 Task: Open Card Card0000000087 in Board Board0000000022 in Workspace WS0000000008 in Trello. Add Member Email0000000031 to Card Card0000000087 in Board Board0000000022 in Workspace WS0000000008 in Trello. Add Orange Label titled Label0000000087 to Card Card0000000087 in Board Board0000000022 in Workspace WS0000000008 in Trello. Add Checklist CL0000000087 to Card Card0000000087 in Board Board0000000022 in Workspace WS0000000008 in Trello. Add Dates with Start Date as Jun 01 2023 and Due Date as Jun 30 2023 to Card Card0000000087 in Board Board0000000022 in Workspace WS0000000008 in Trello
Action: Mouse moved to (367, 502)
Screenshot: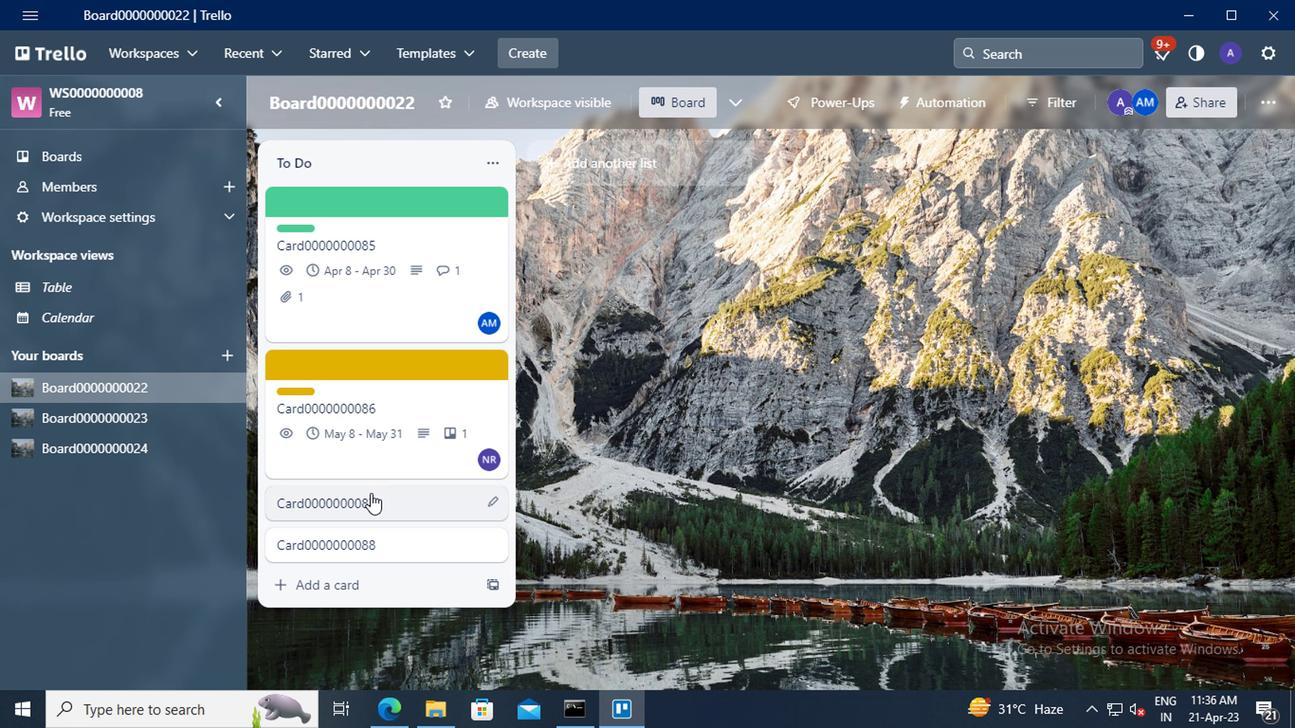 
Action: Mouse pressed left at (367, 502)
Screenshot: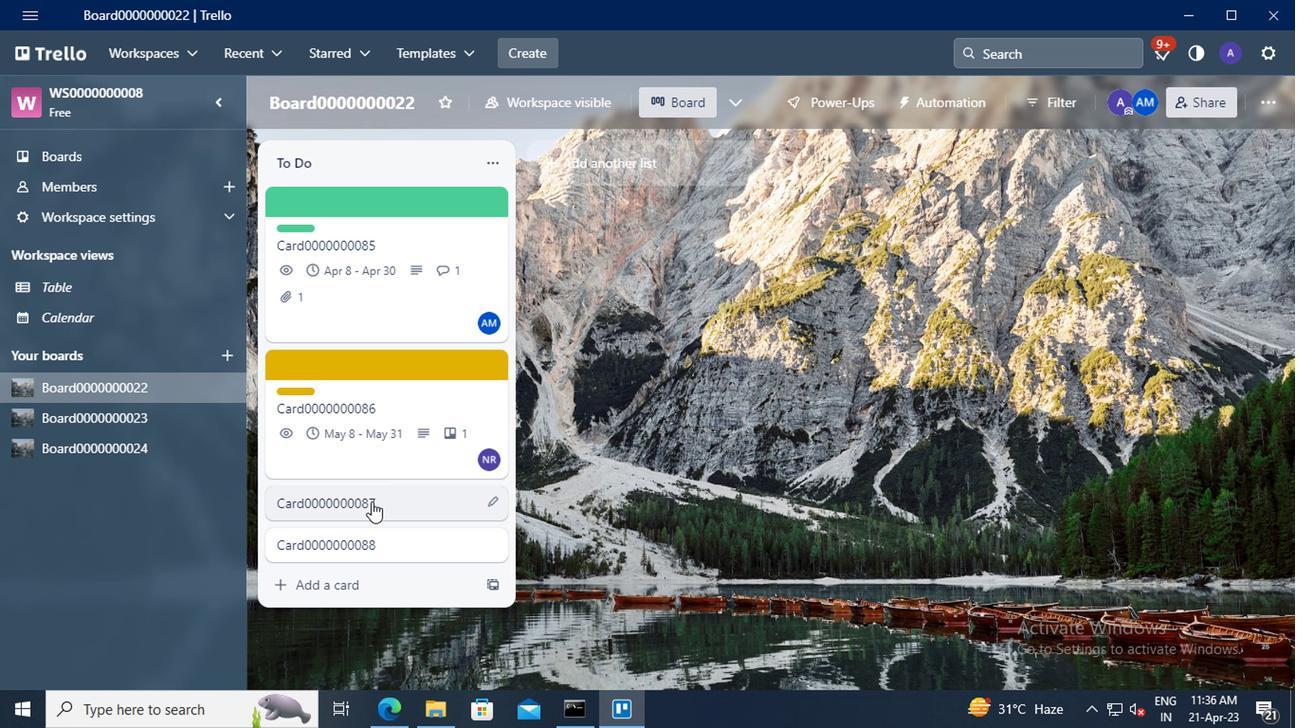 
Action: Mouse moved to (878, 238)
Screenshot: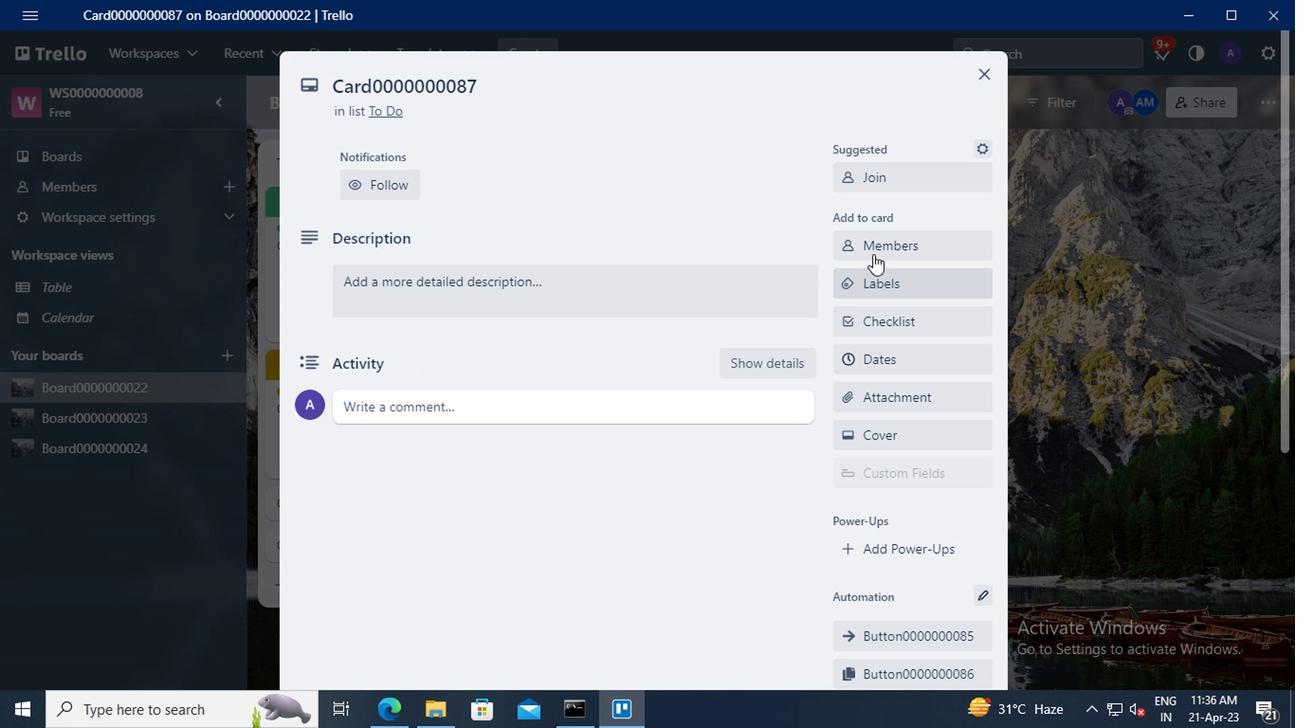 
Action: Mouse pressed left at (878, 238)
Screenshot: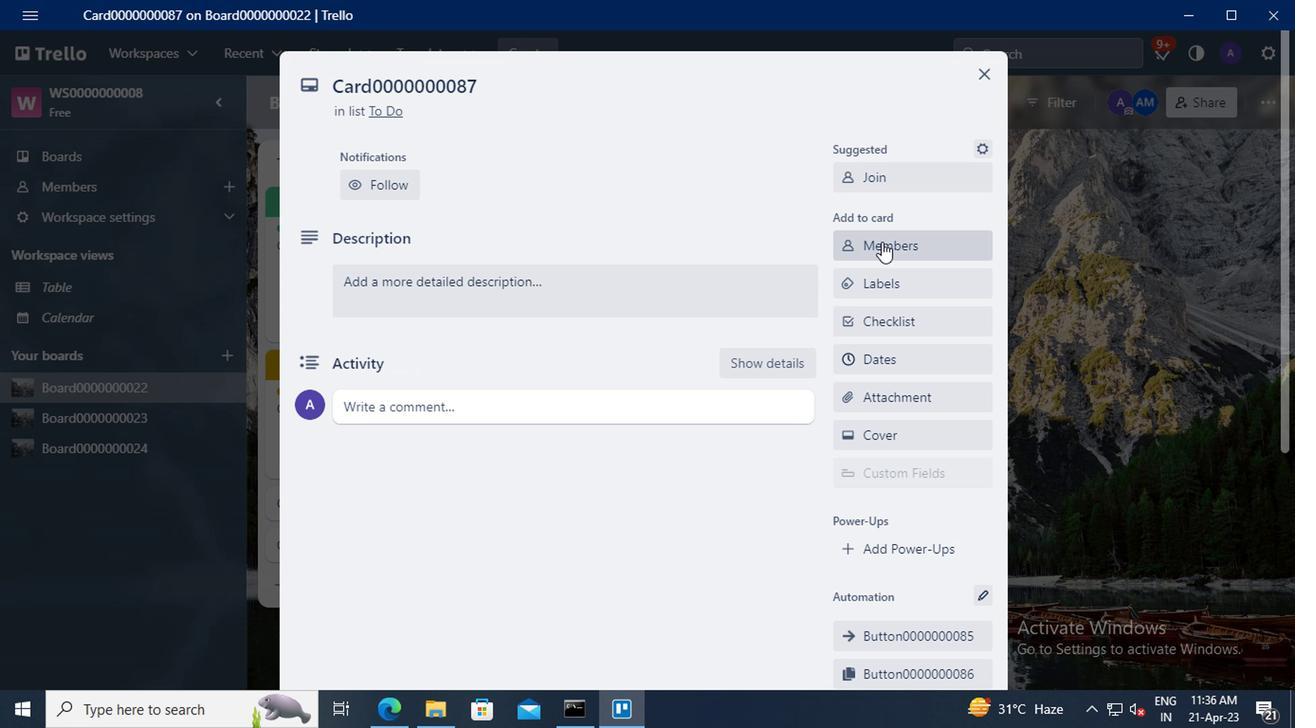 
Action: Mouse moved to (894, 335)
Screenshot: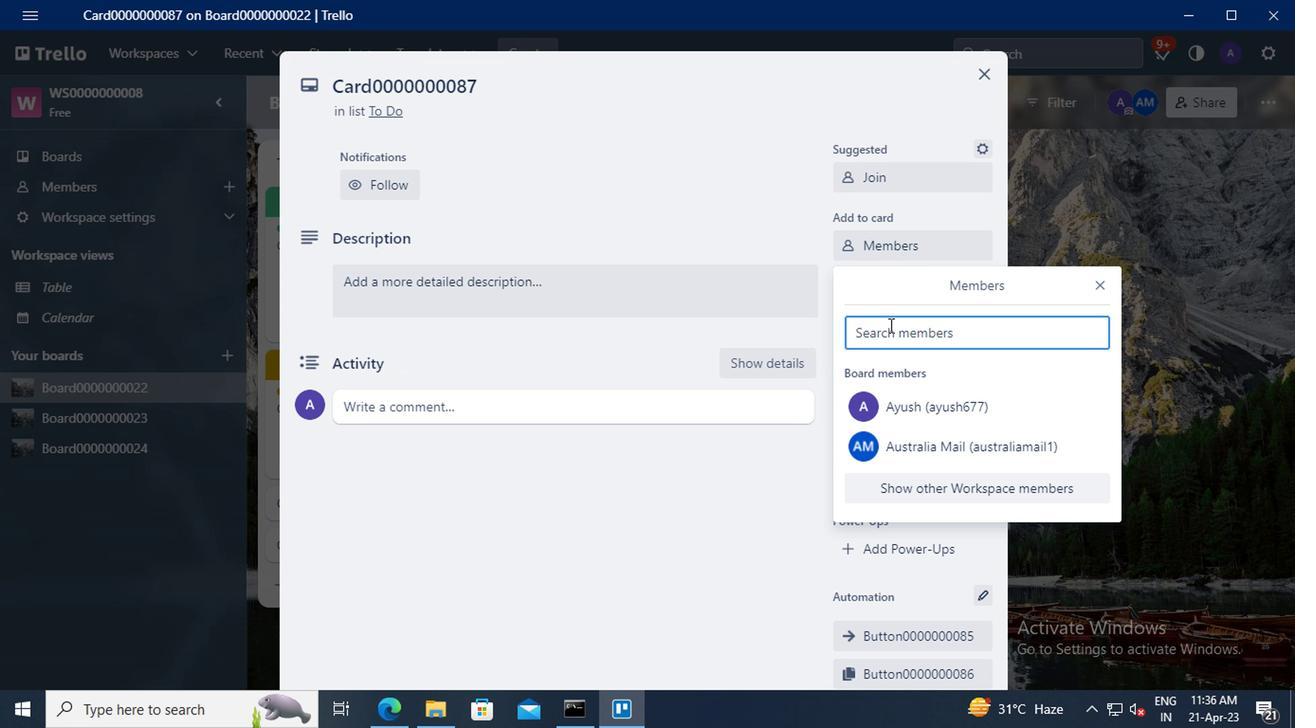 
Action: Mouse pressed left at (894, 335)
Screenshot: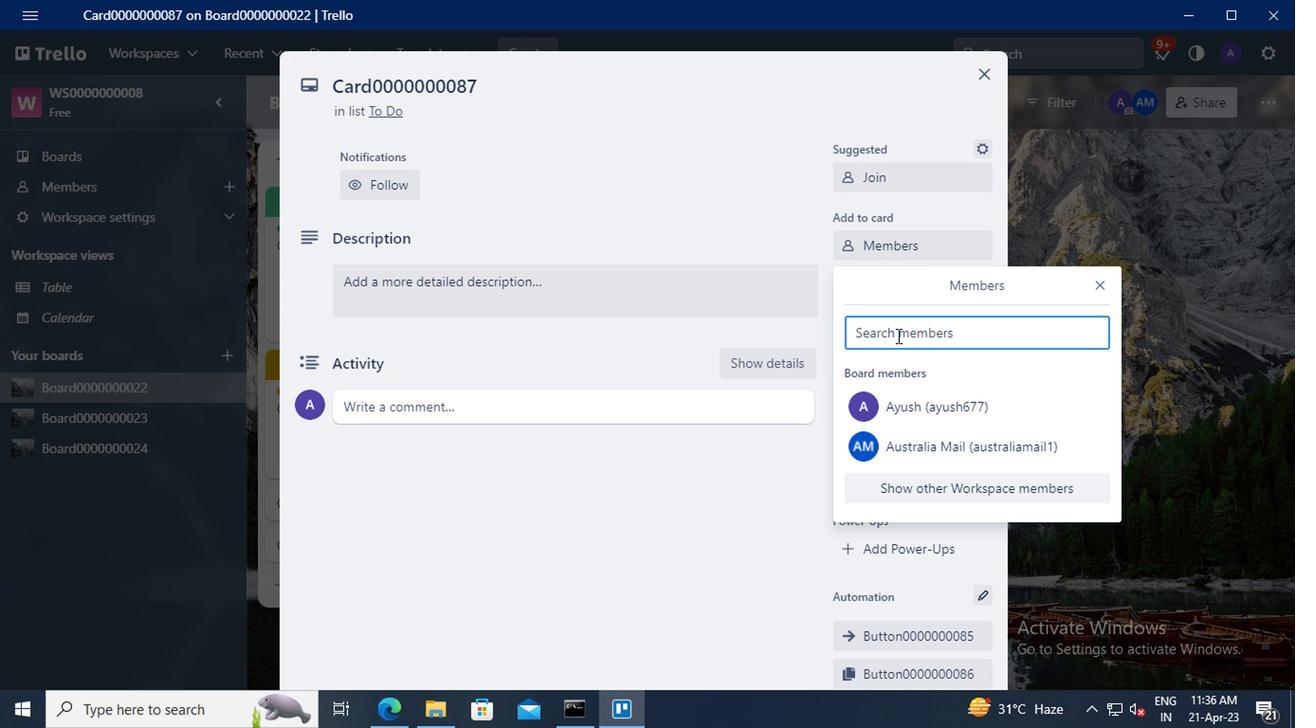 
Action: Key pressed carxxstreet791<Key.shift>@GMAIL.COM
Screenshot: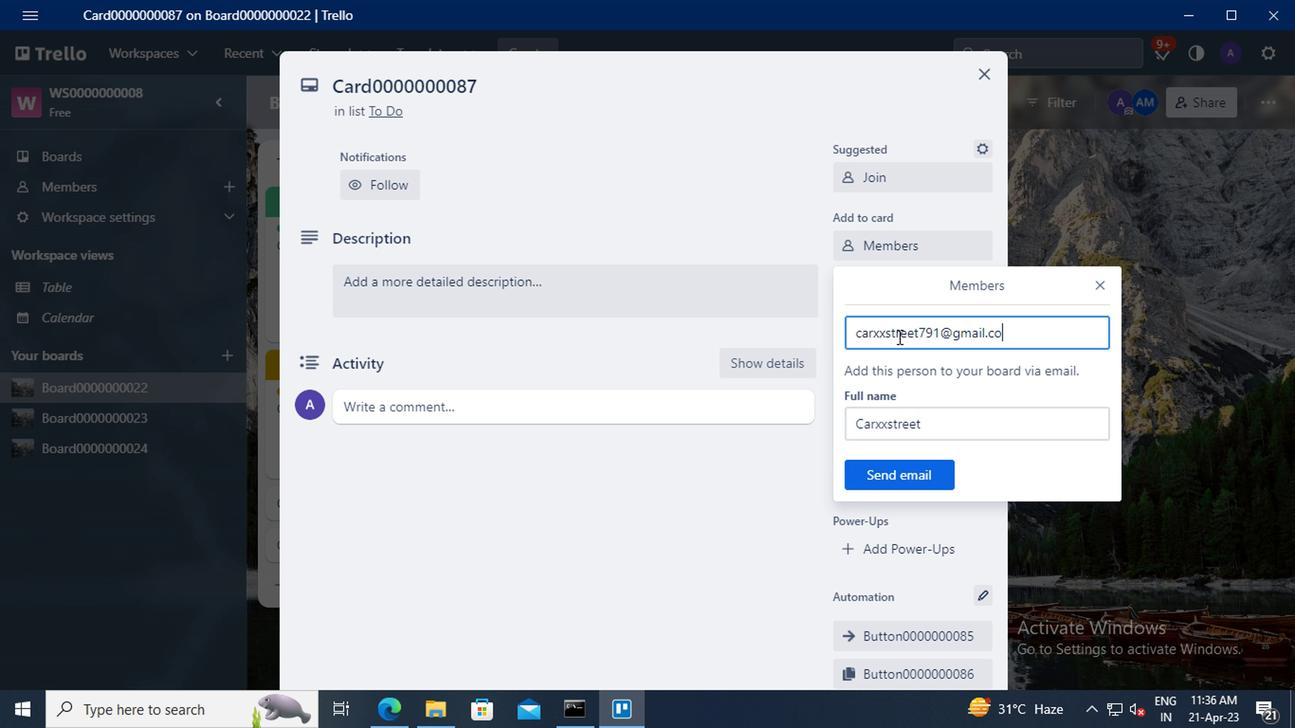 
Action: Mouse moved to (908, 475)
Screenshot: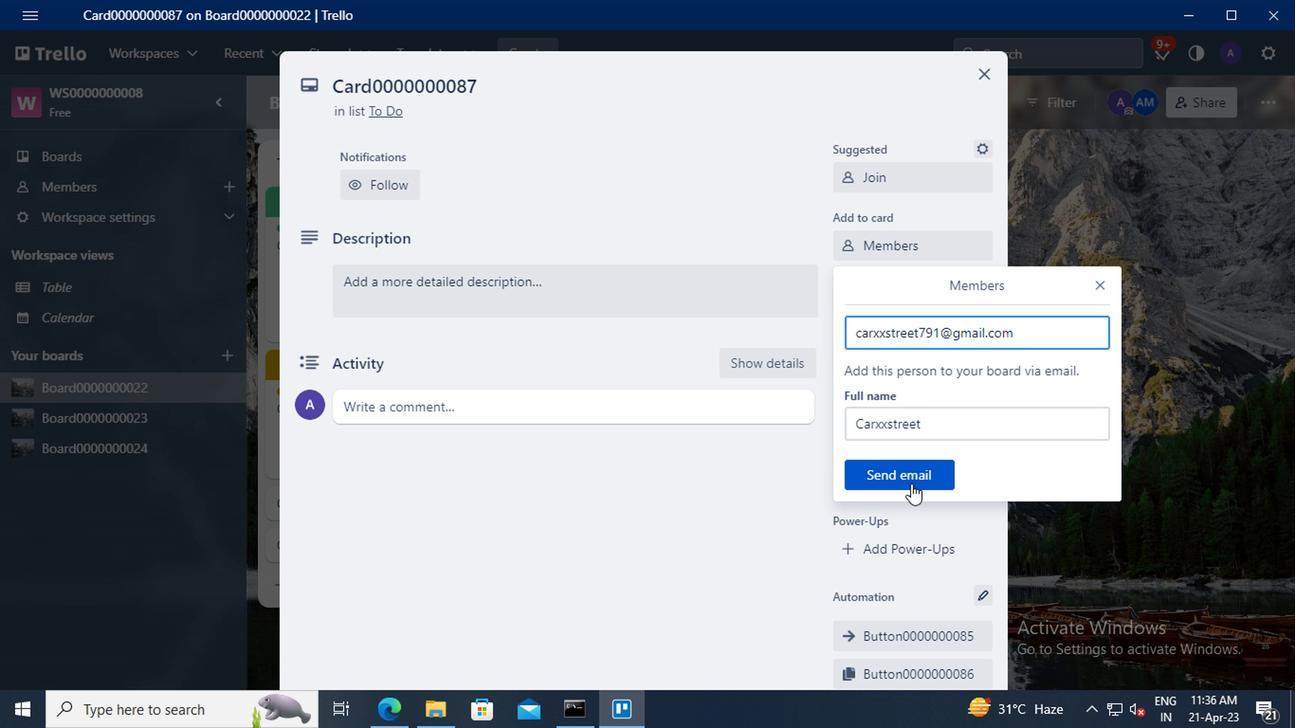 
Action: Mouse pressed left at (908, 475)
Screenshot: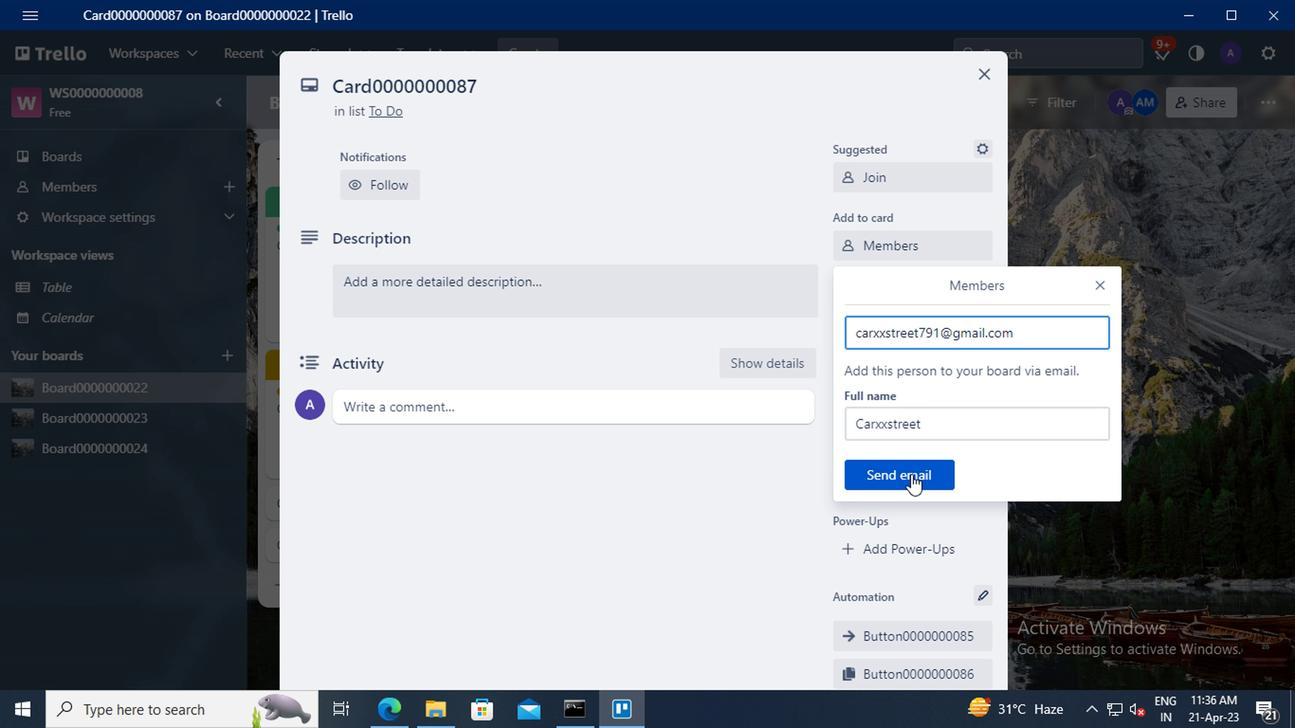 
Action: Mouse moved to (894, 284)
Screenshot: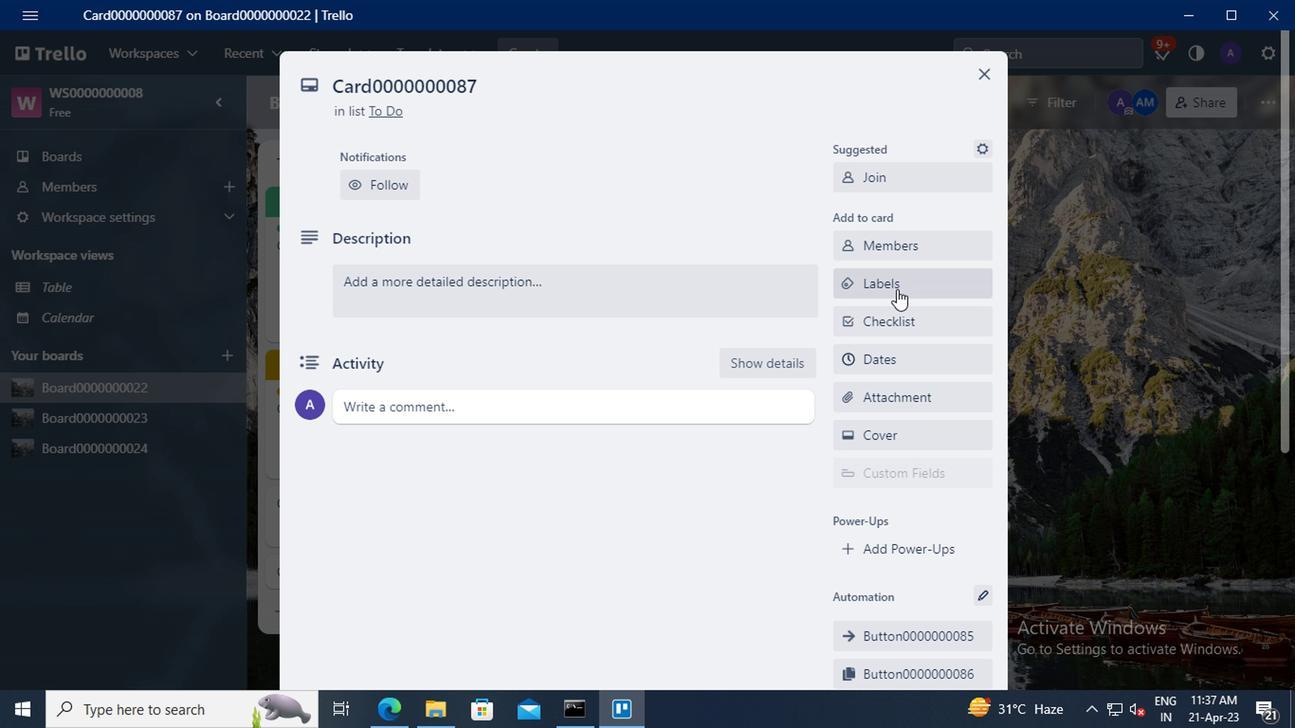 
Action: Mouse pressed left at (894, 284)
Screenshot: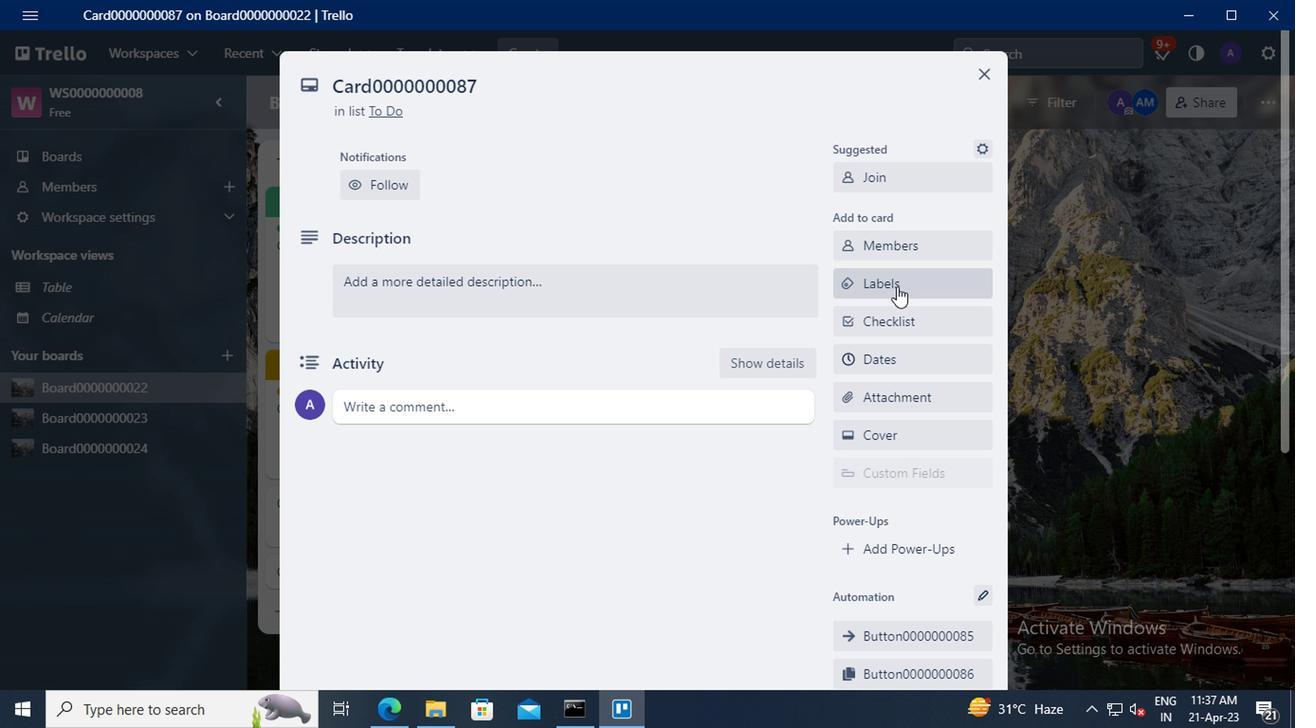 
Action: Mouse moved to (968, 504)
Screenshot: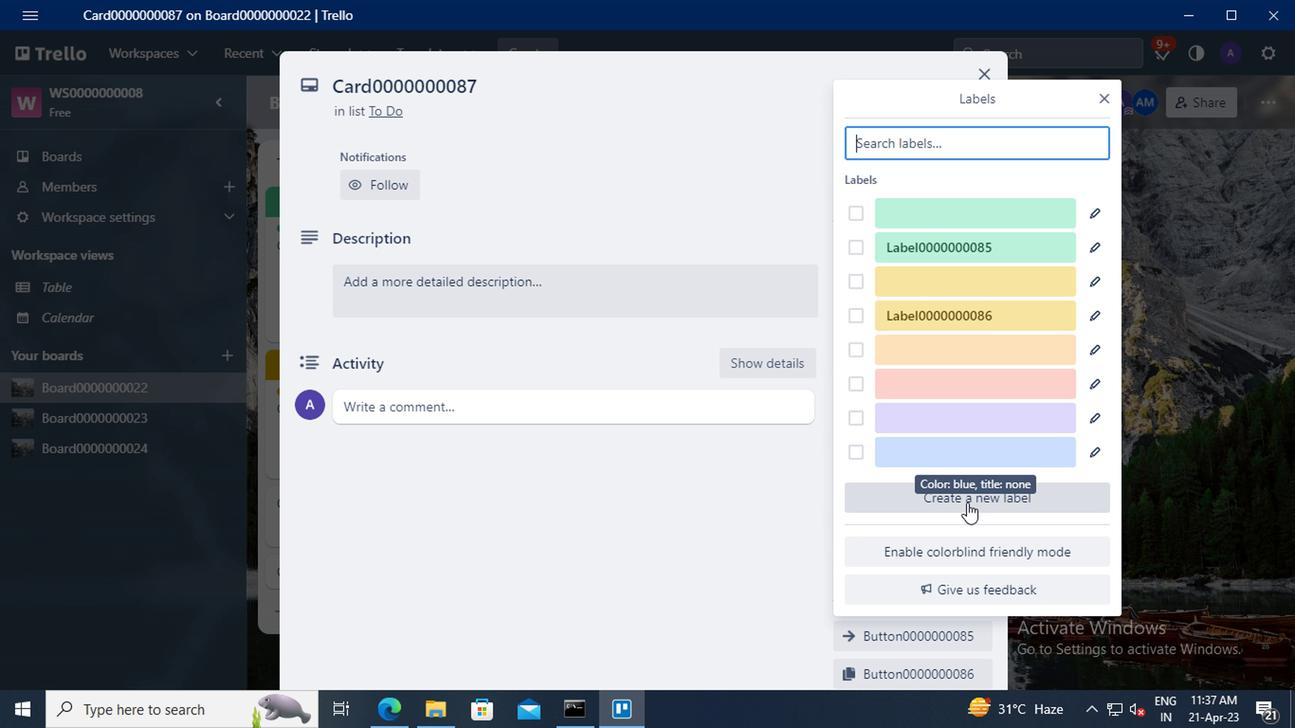 
Action: Mouse pressed left at (968, 504)
Screenshot: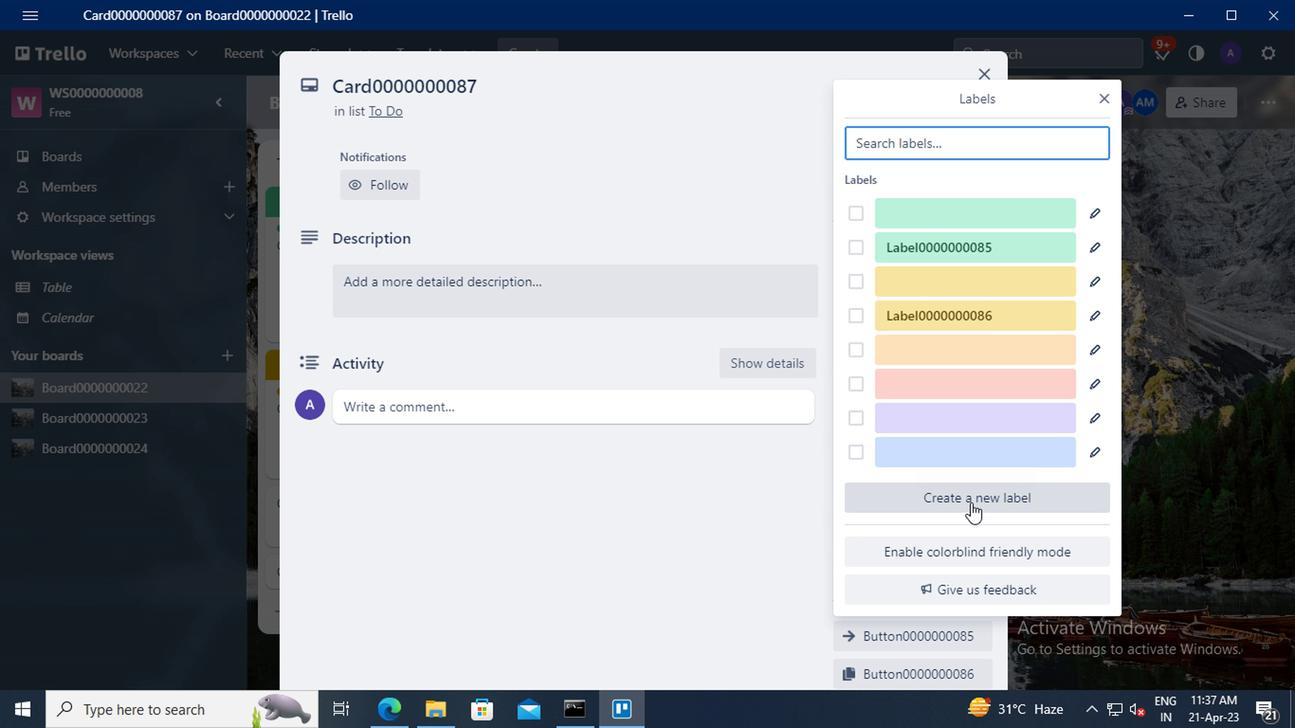 
Action: Mouse moved to (896, 276)
Screenshot: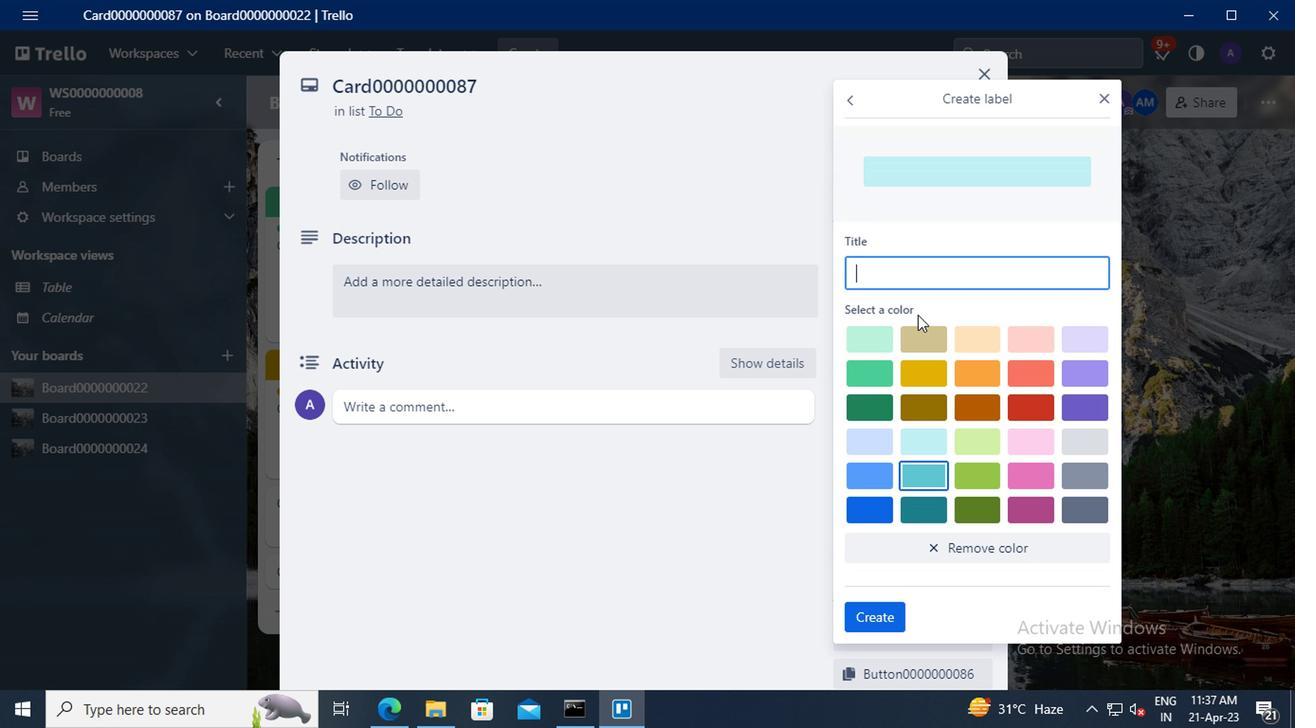 
Action: Mouse pressed left at (896, 276)
Screenshot: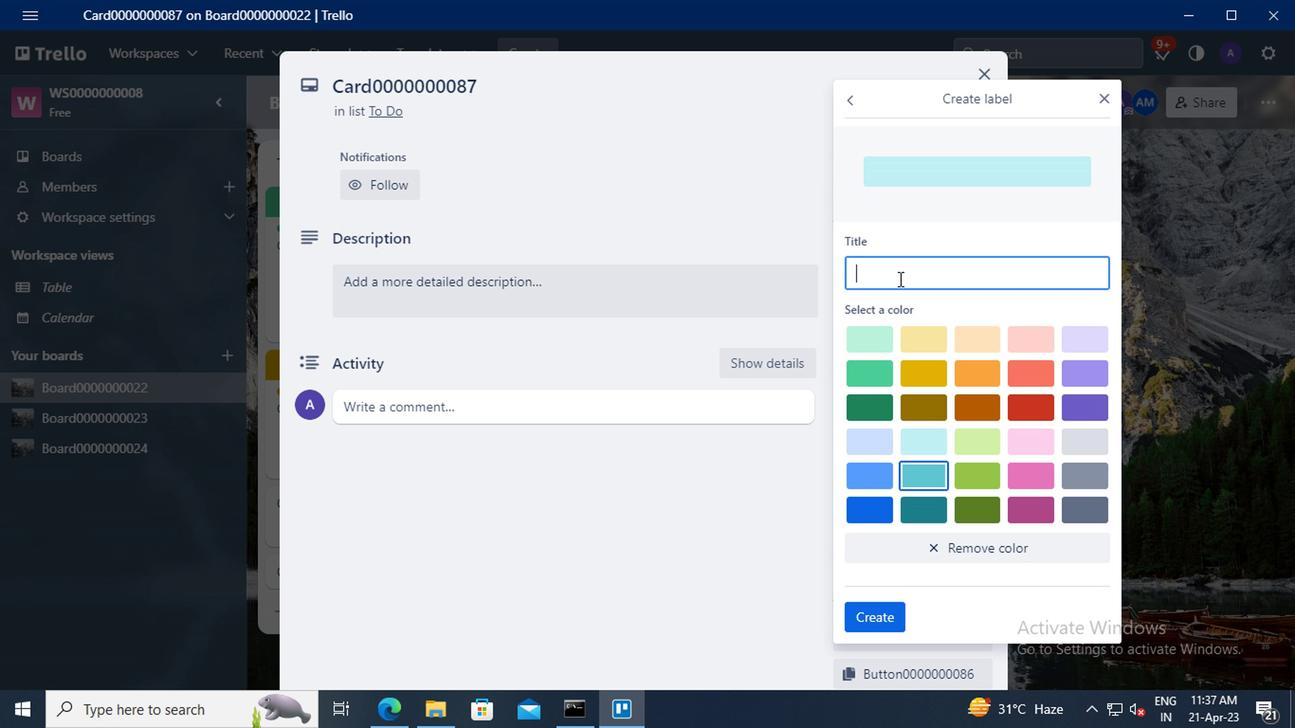 
Action: Key pressed <Key.shift>LABEL0000000087
Screenshot: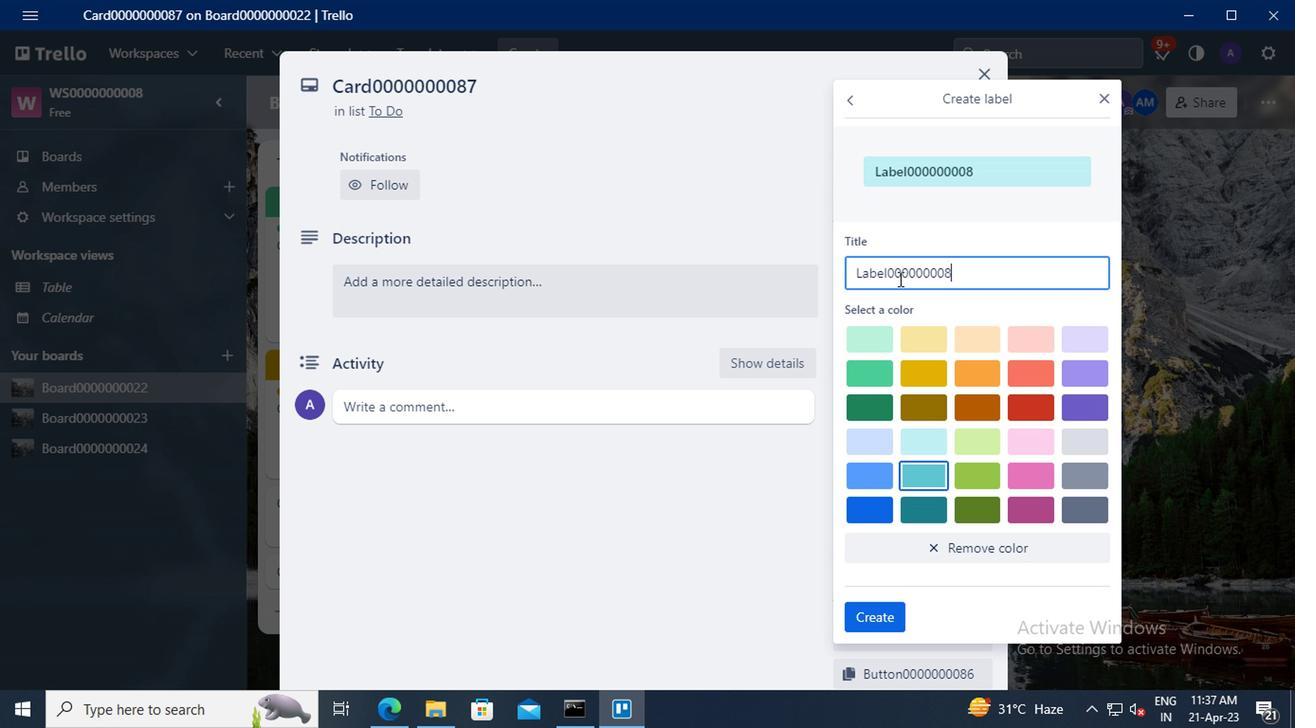 
Action: Mouse moved to (971, 369)
Screenshot: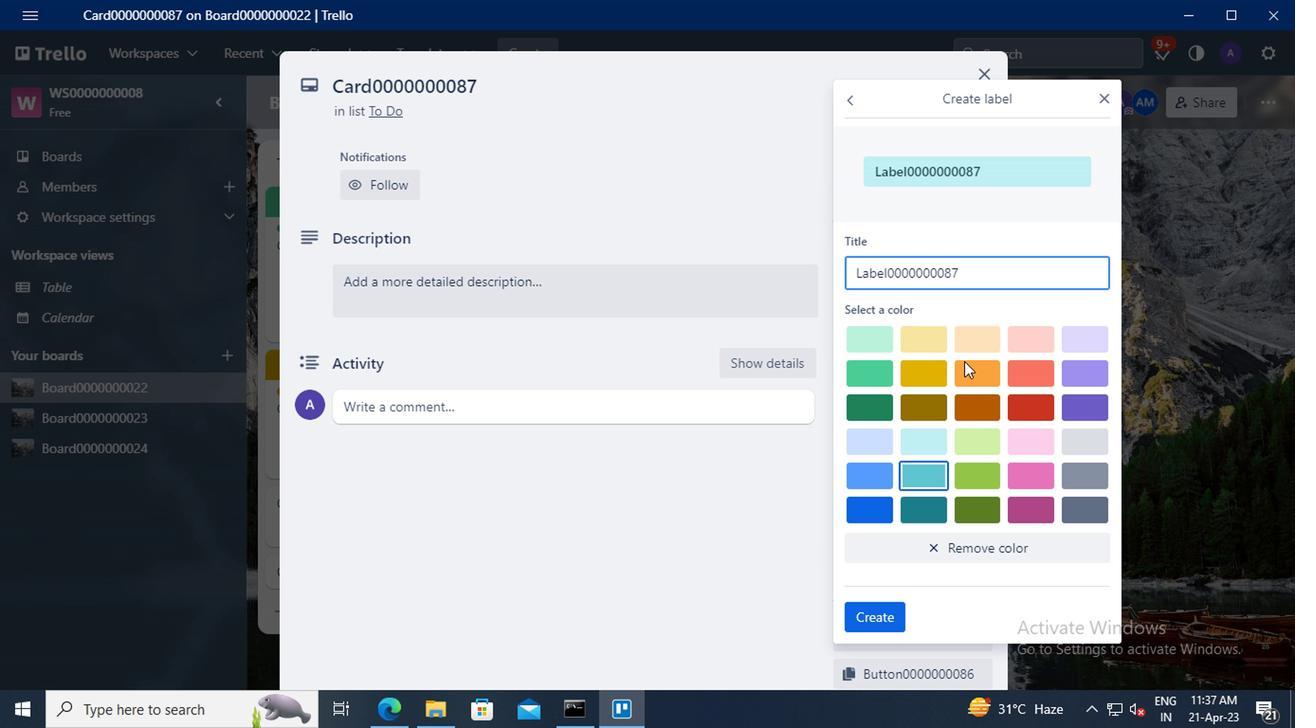 
Action: Mouse pressed left at (971, 369)
Screenshot: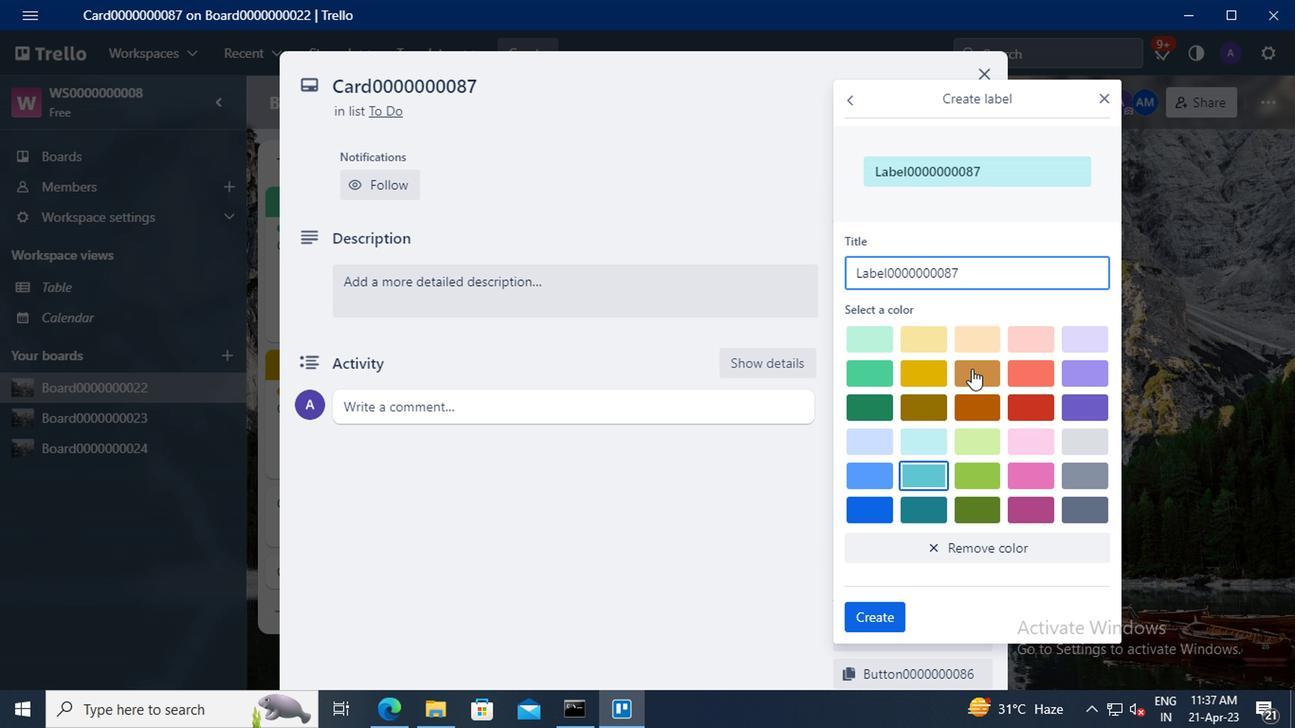 
Action: Mouse moved to (887, 620)
Screenshot: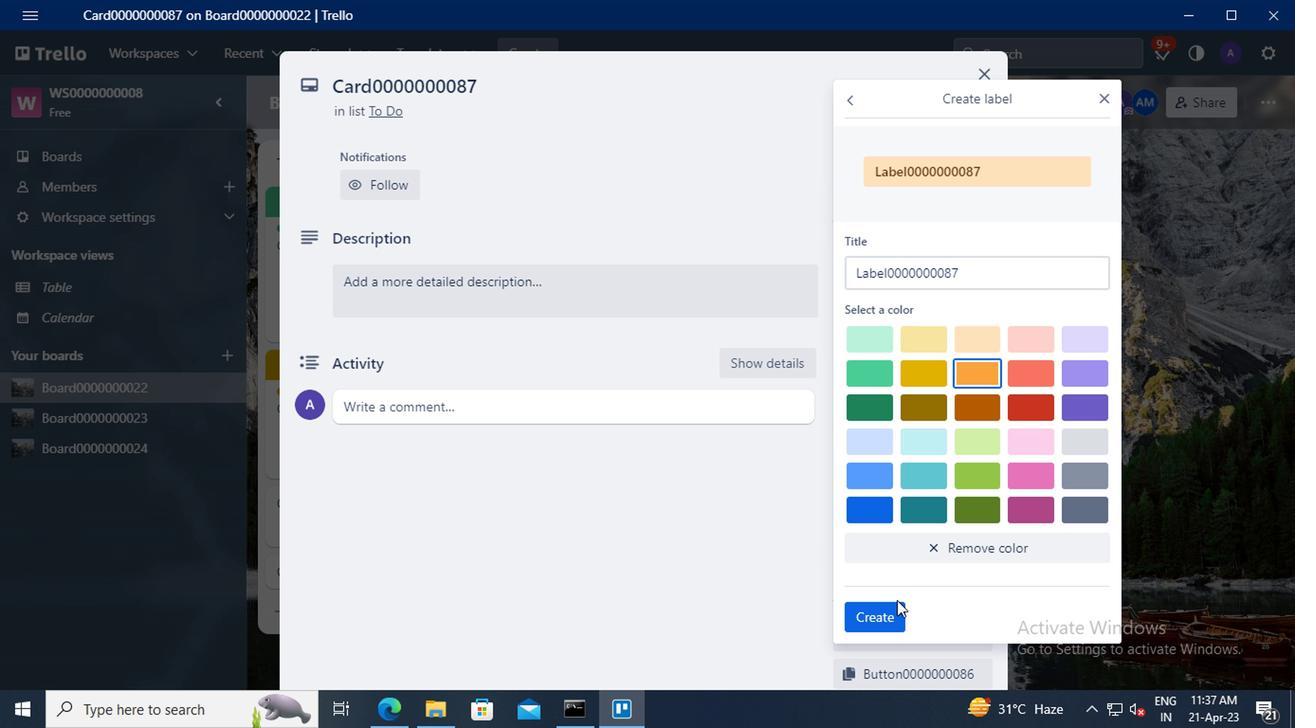 
Action: Mouse pressed left at (887, 620)
Screenshot: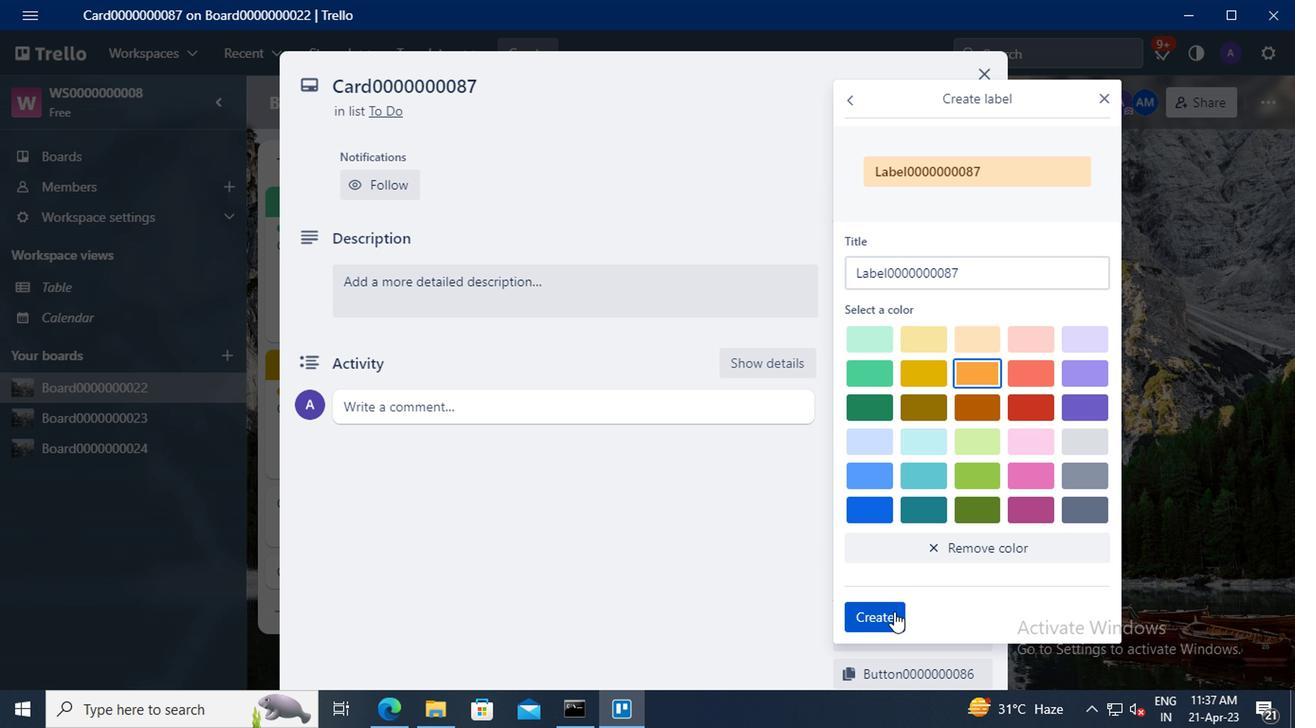 
Action: Mouse moved to (1104, 94)
Screenshot: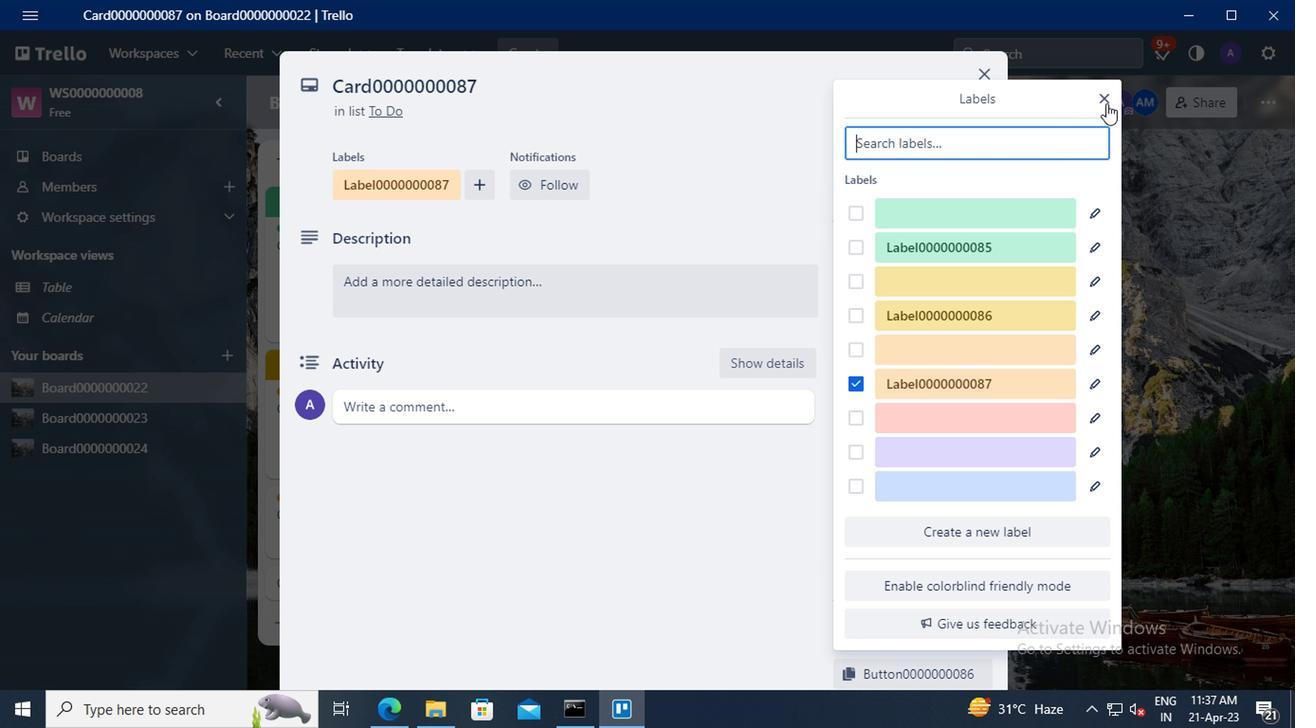 
Action: Mouse pressed left at (1104, 94)
Screenshot: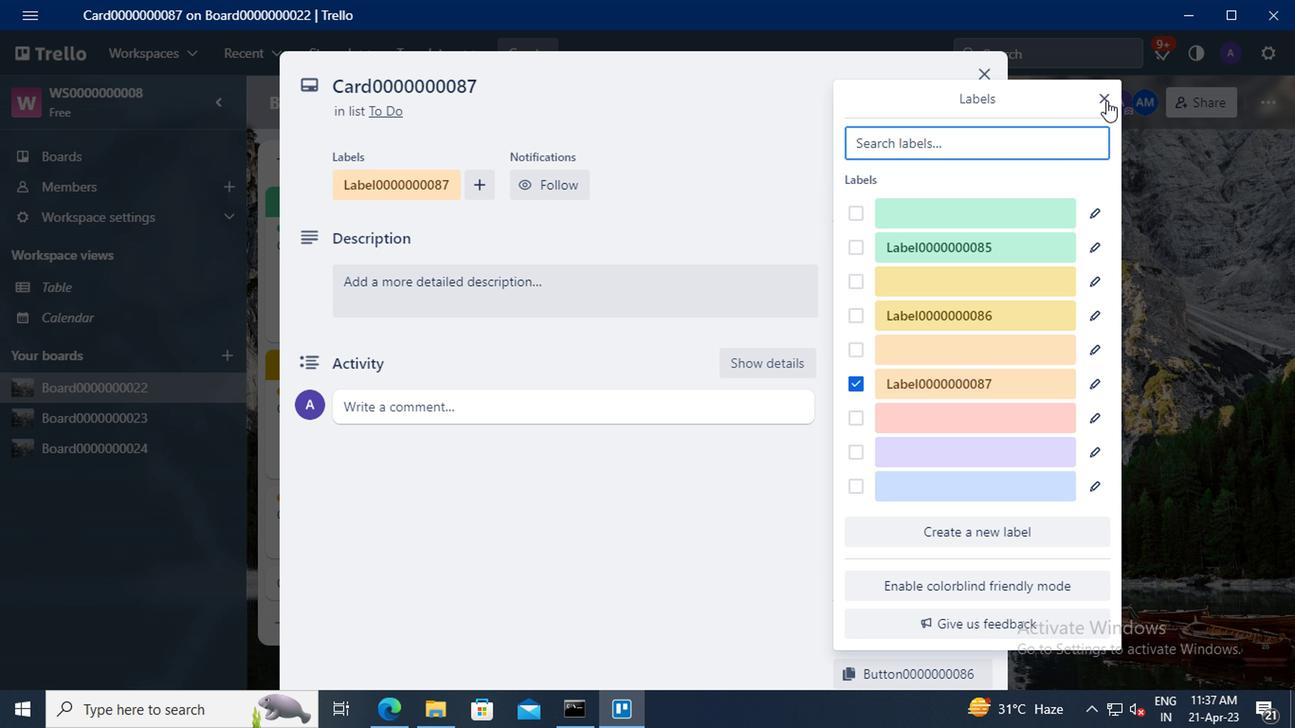
Action: Mouse moved to (917, 315)
Screenshot: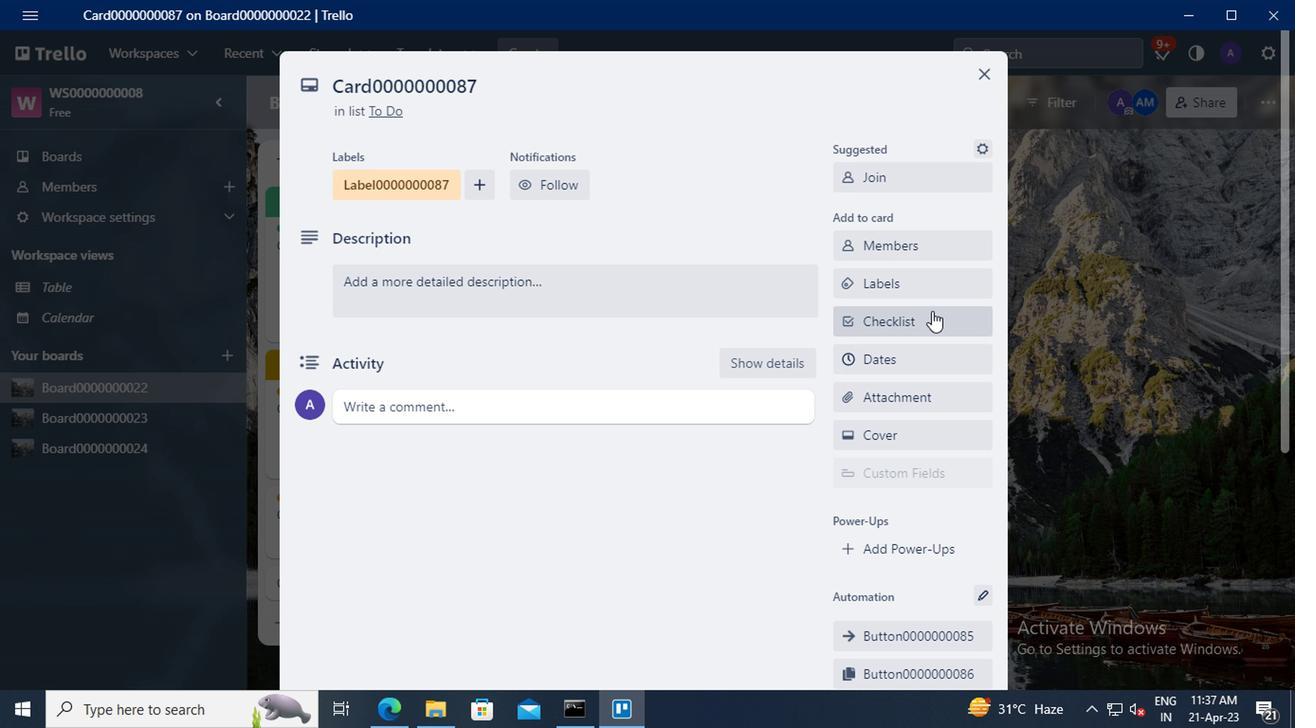 
Action: Mouse pressed left at (917, 315)
Screenshot: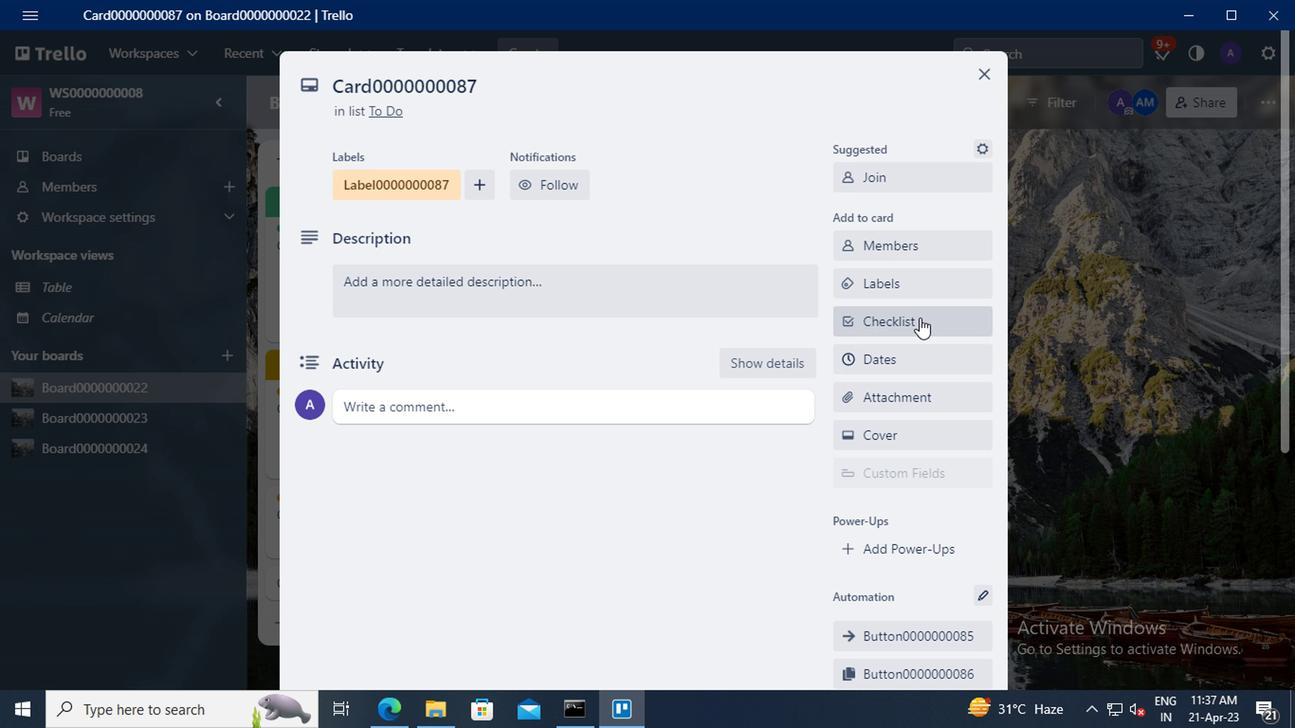 
Action: Key pressed <Key.delete><Key.shift>CL0000000087
Screenshot: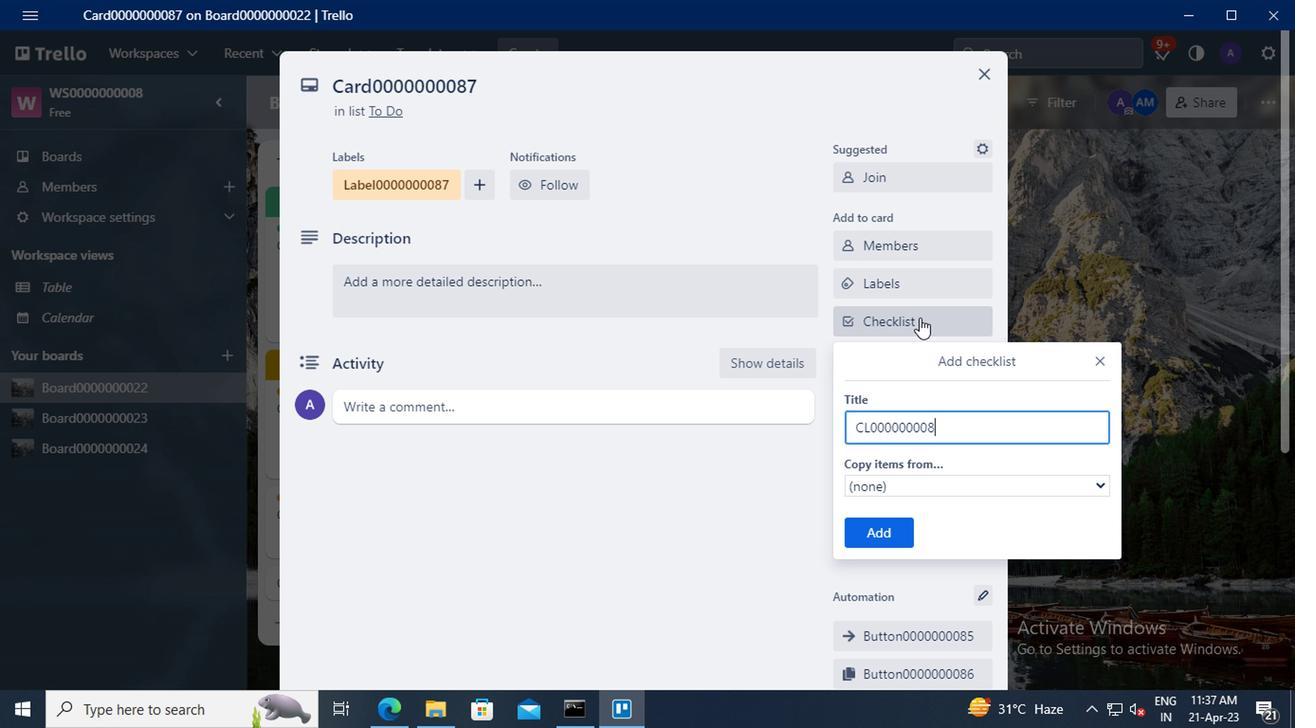 
Action: Mouse moved to (892, 529)
Screenshot: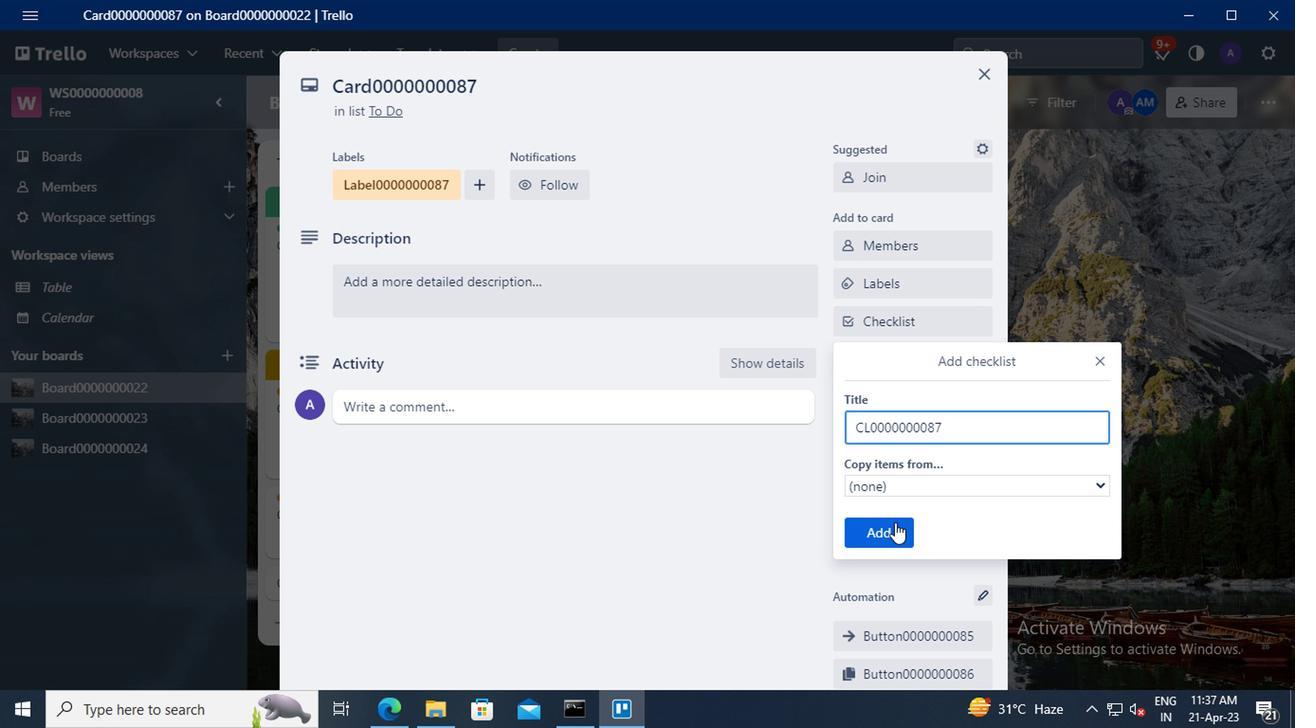 
Action: Mouse pressed left at (892, 529)
Screenshot: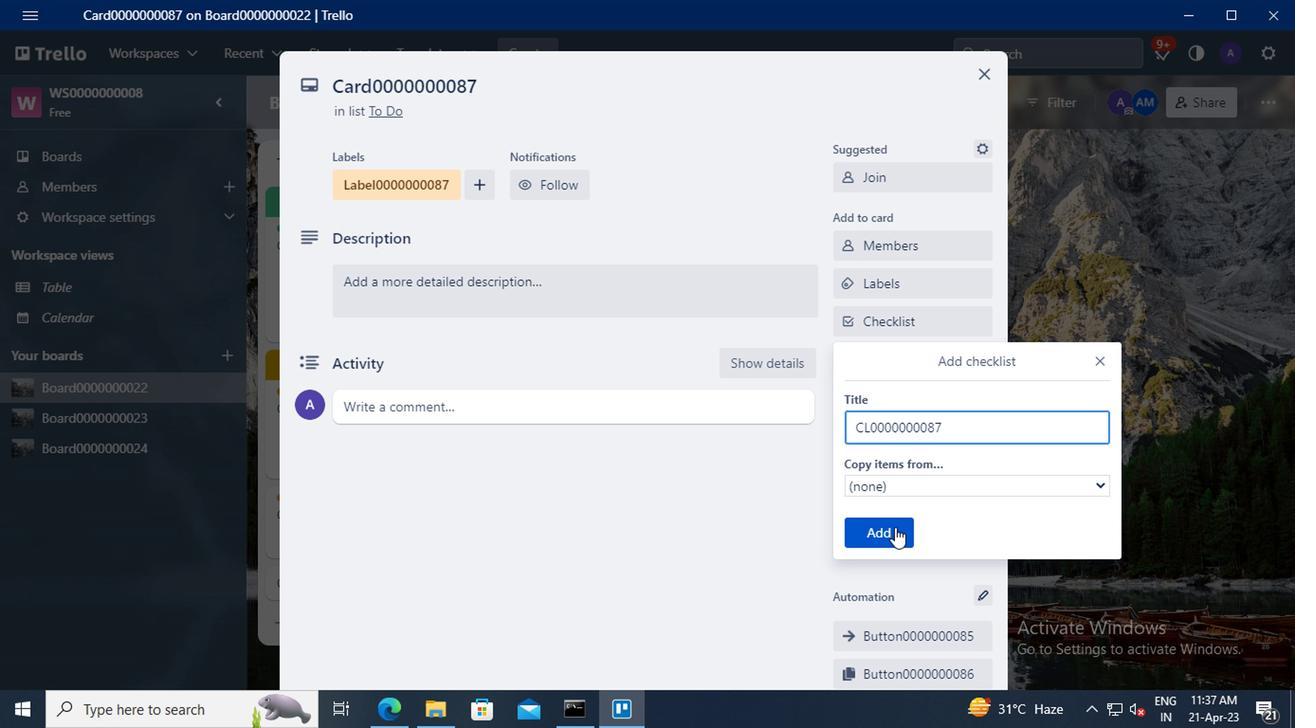 
Action: Mouse moved to (898, 358)
Screenshot: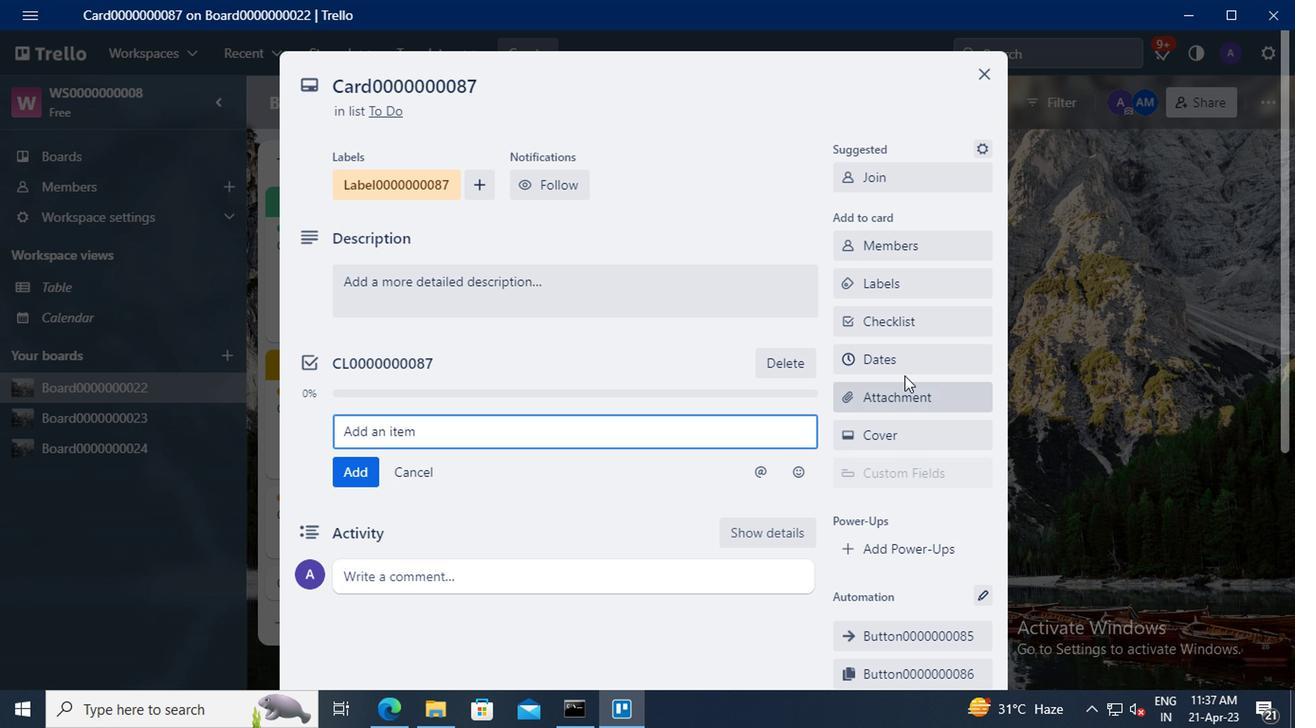 
Action: Mouse pressed left at (898, 358)
Screenshot: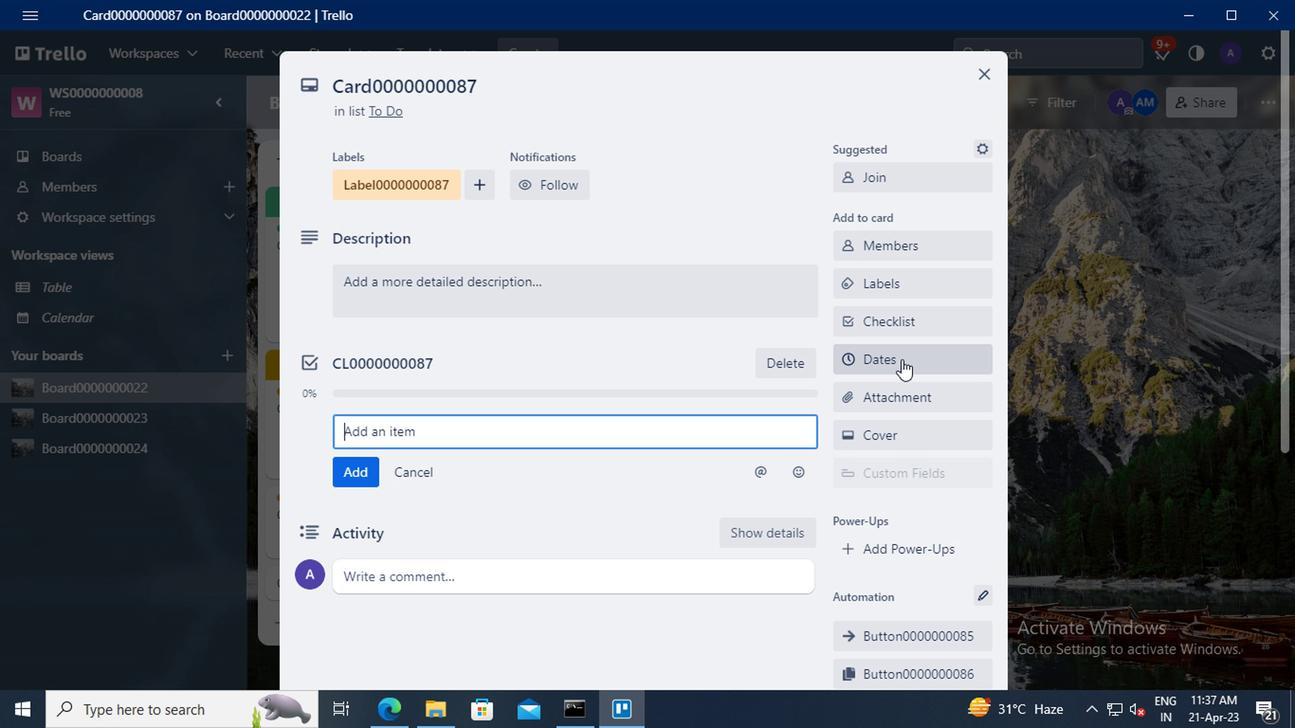 
Action: Mouse moved to (846, 444)
Screenshot: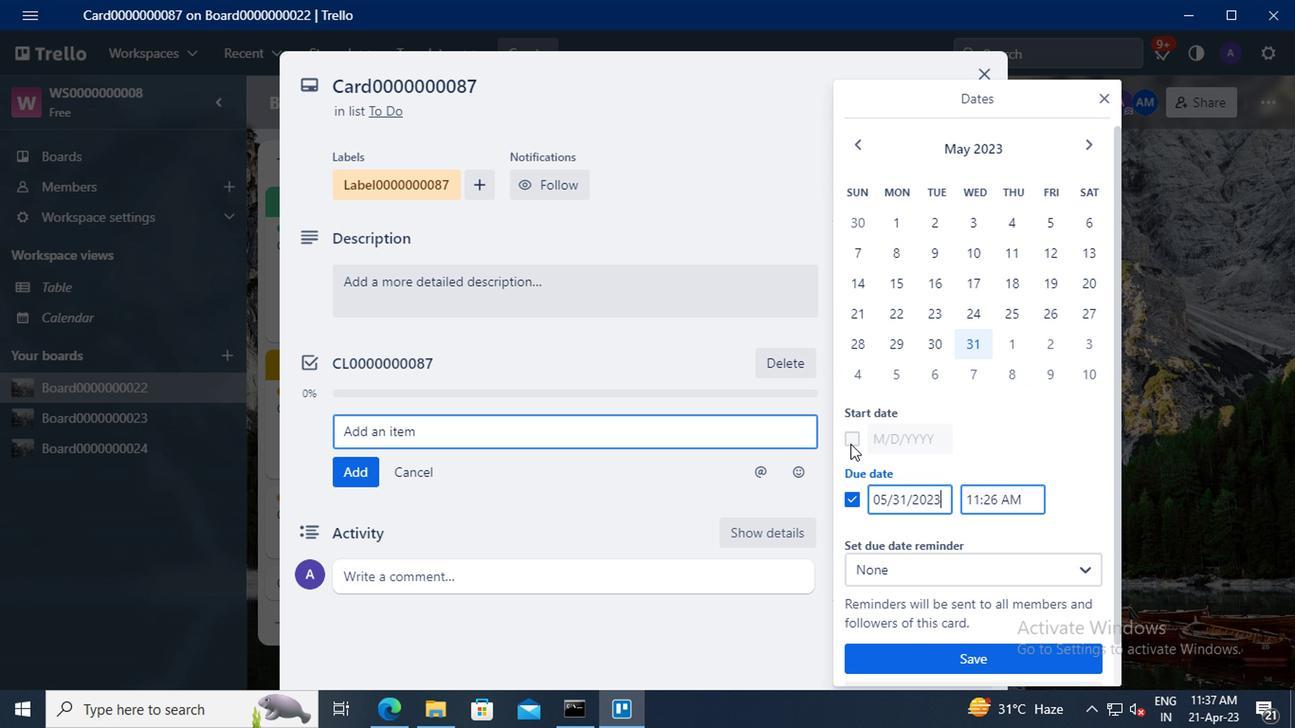 
Action: Mouse pressed left at (846, 444)
Screenshot: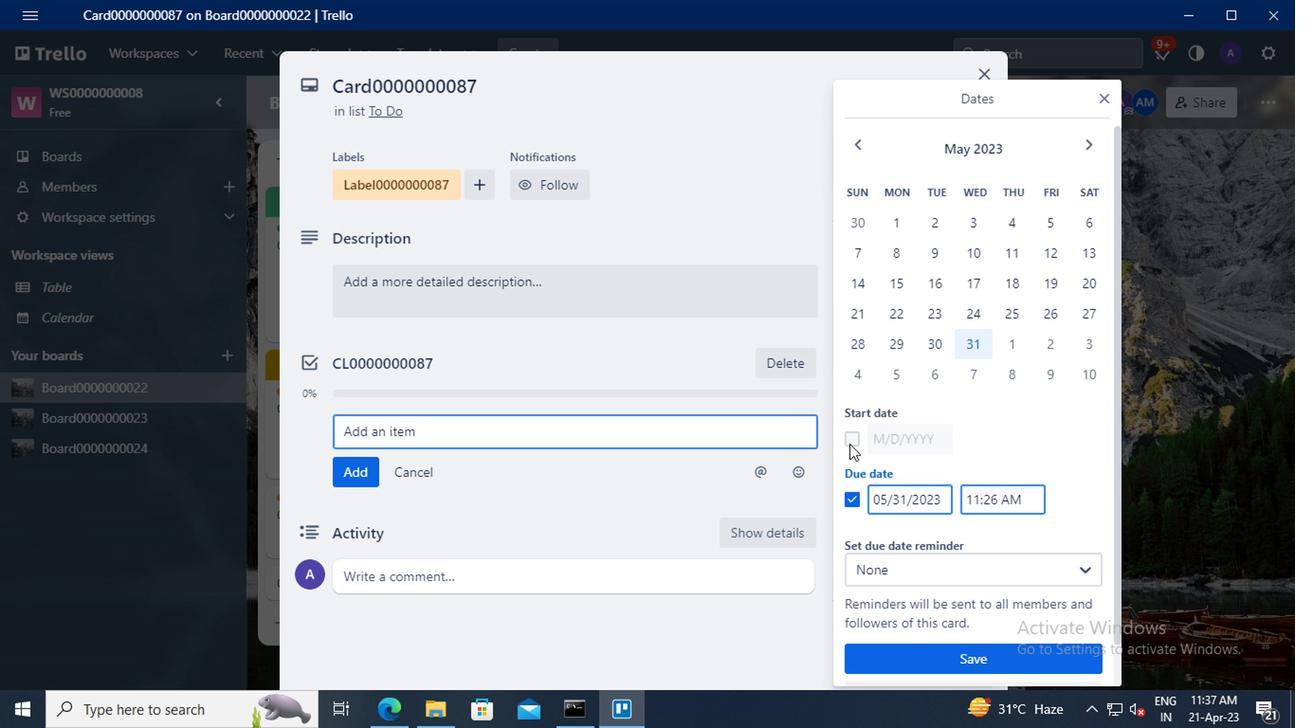 
Action: Mouse moved to (902, 438)
Screenshot: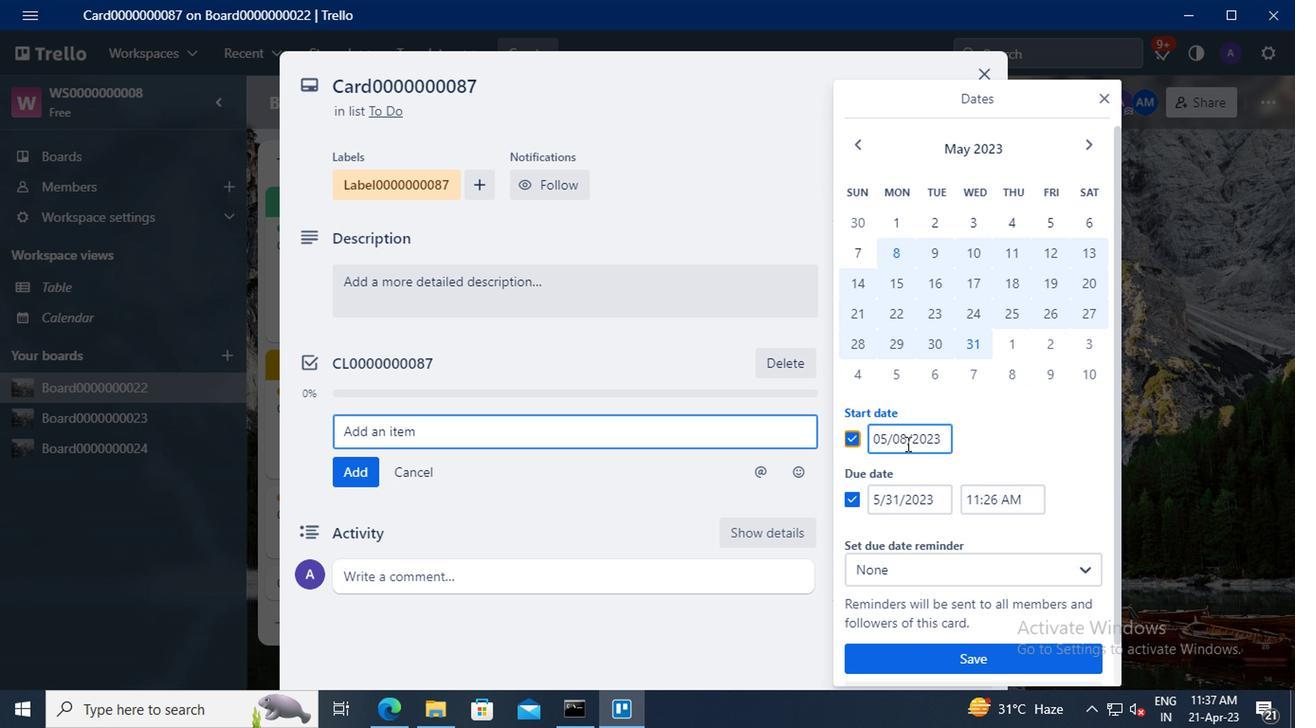 
Action: Mouse pressed left at (902, 438)
Screenshot: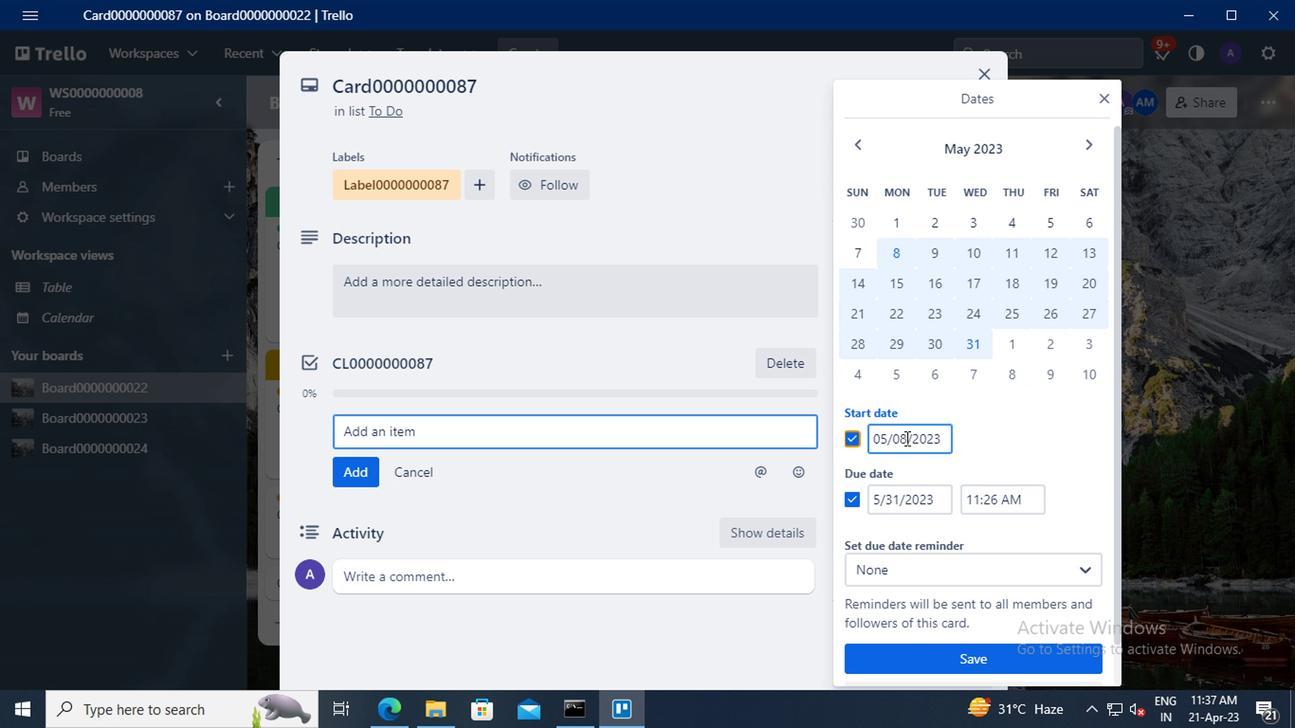 
Action: Mouse moved to (938, 338)
Screenshot: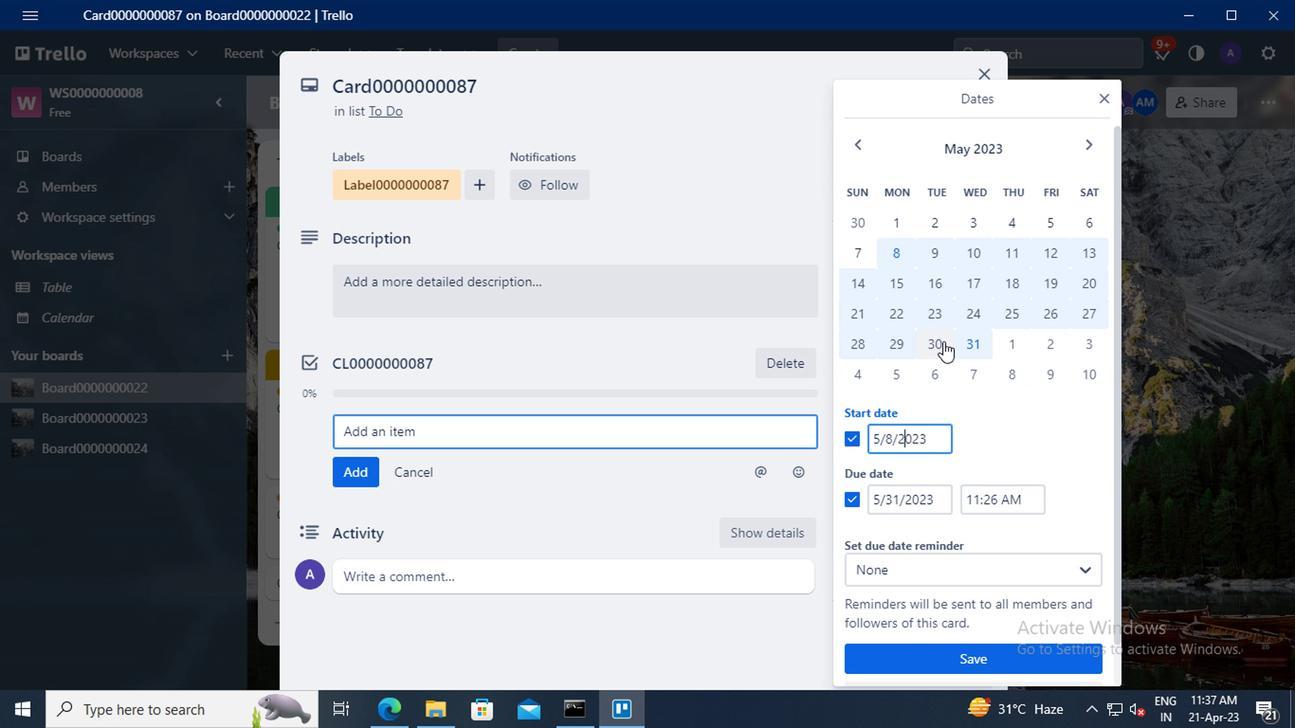 
Action: Key pressed <Key.left><Key.left><Key.backspace>1<Key.left><Key.left><Key.backspace>6
Screenshot: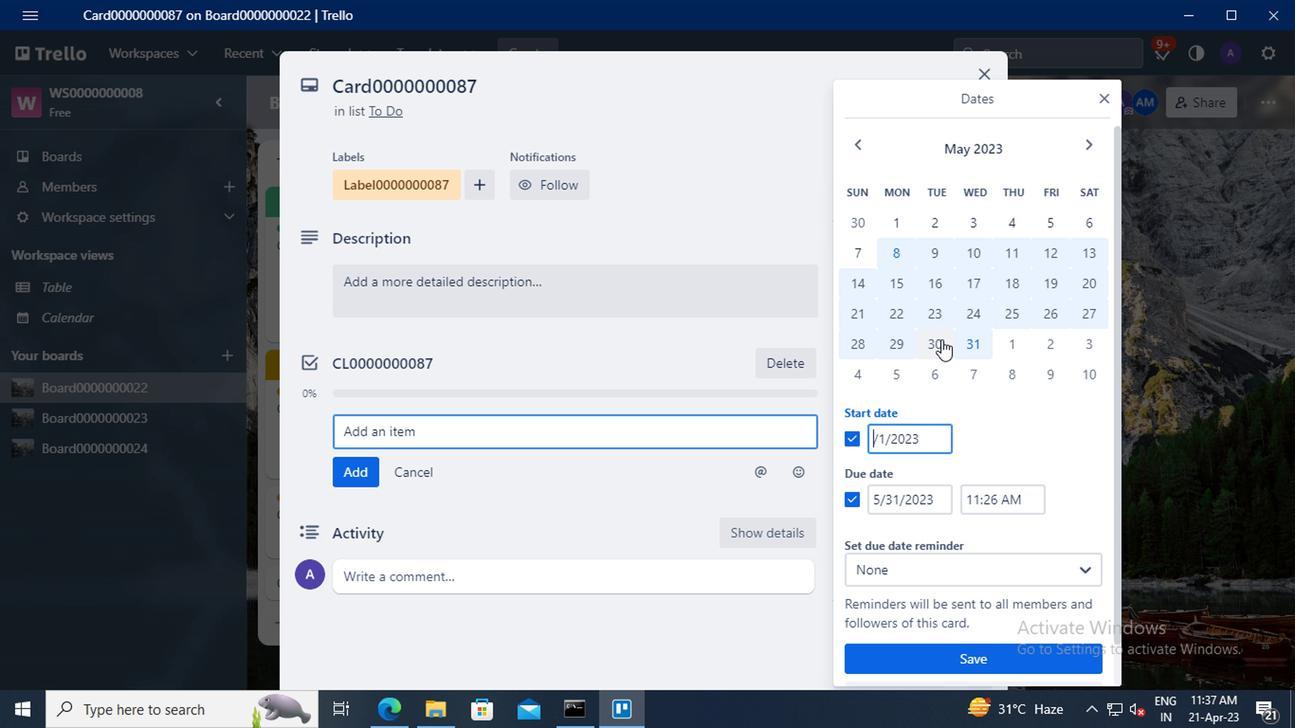 
Action: Mouse moved to (896, 498)
Screenshot: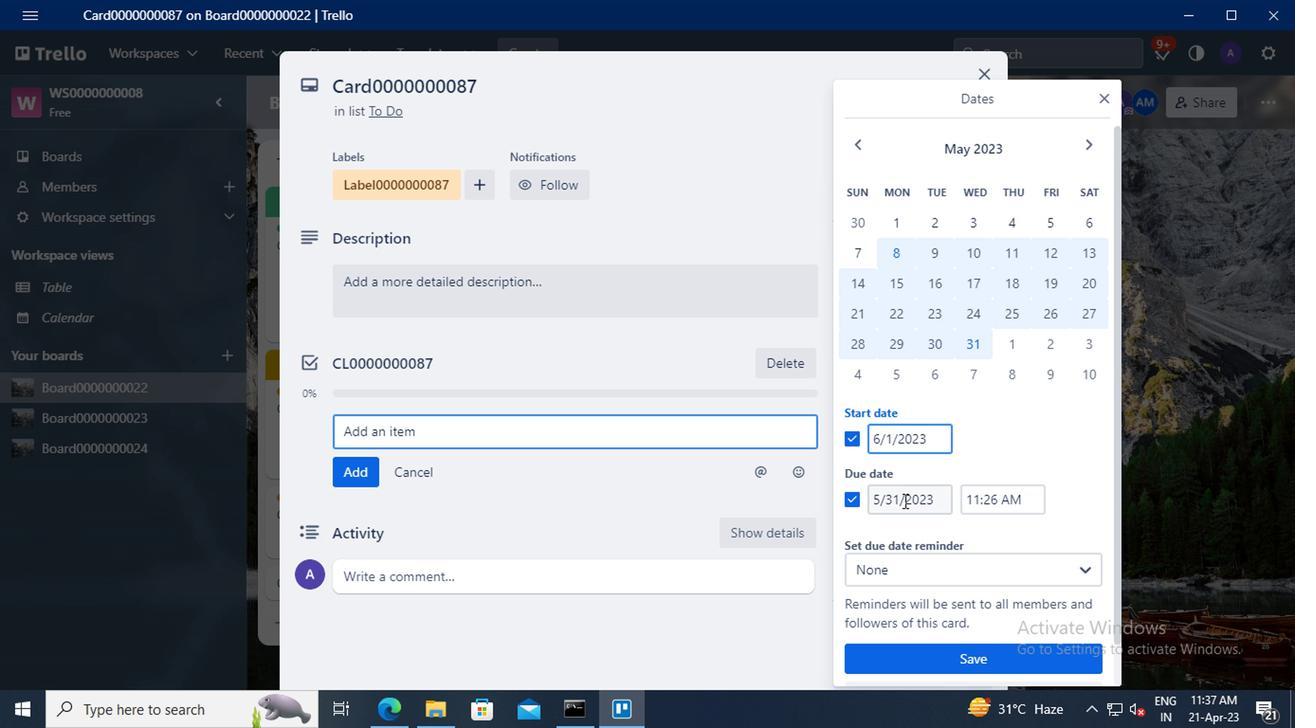 
Action: Mouse pressed left at (896, 498)
Screenshot: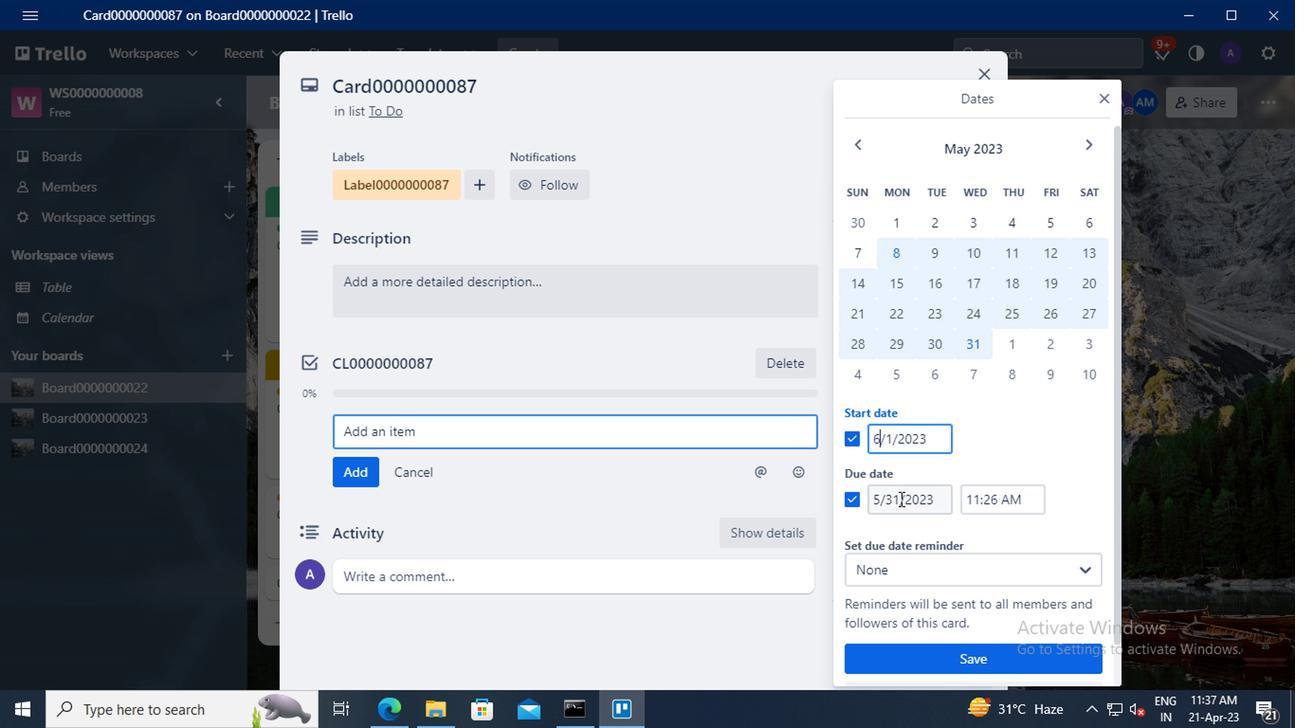 
Action: Mouse moved to (907, 467)
Screenshot: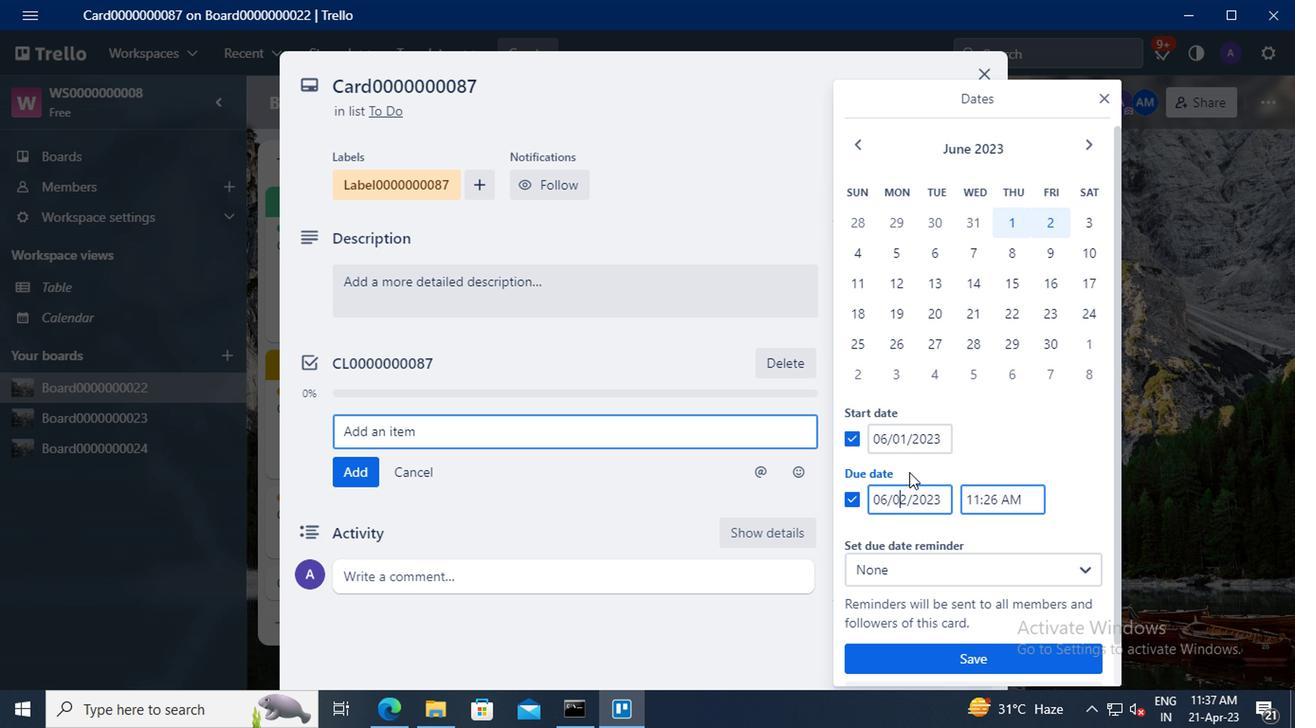 
Action: Key pressed <Key.backspace><Key.delete>30
Screenshot: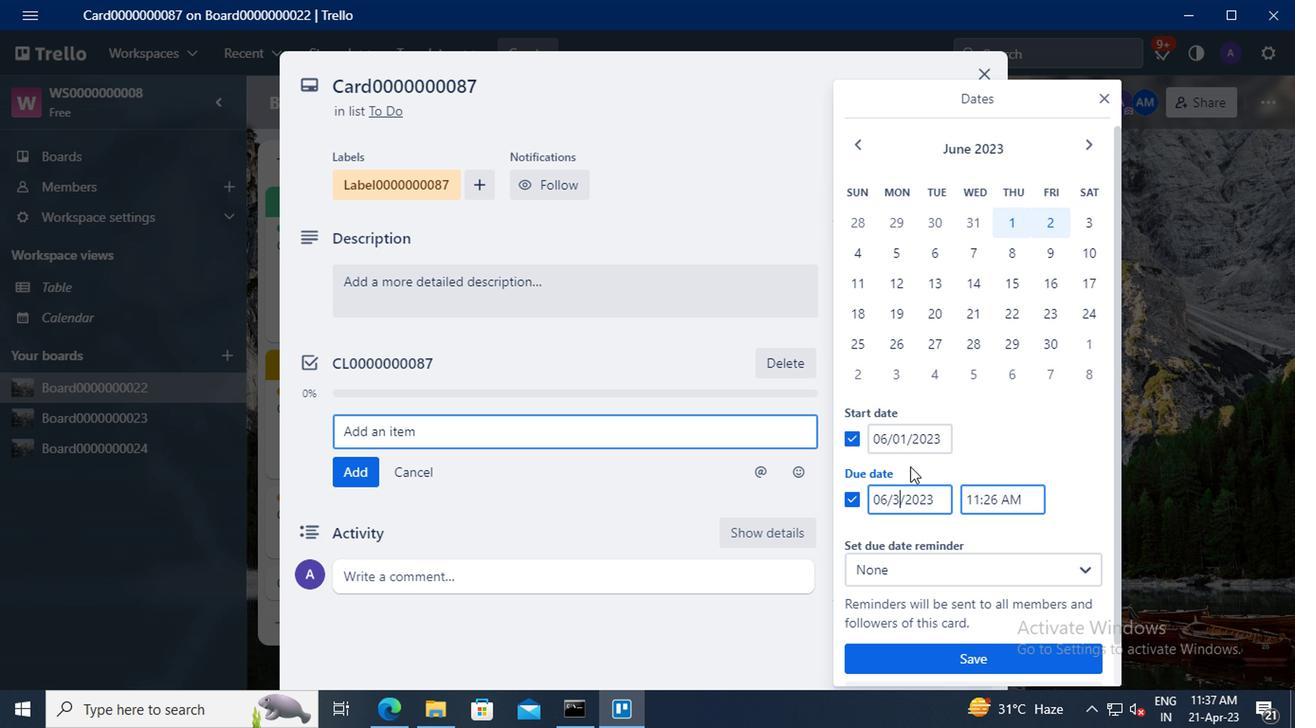 
Action: Mouse moved to (963, 664)
Screenshot: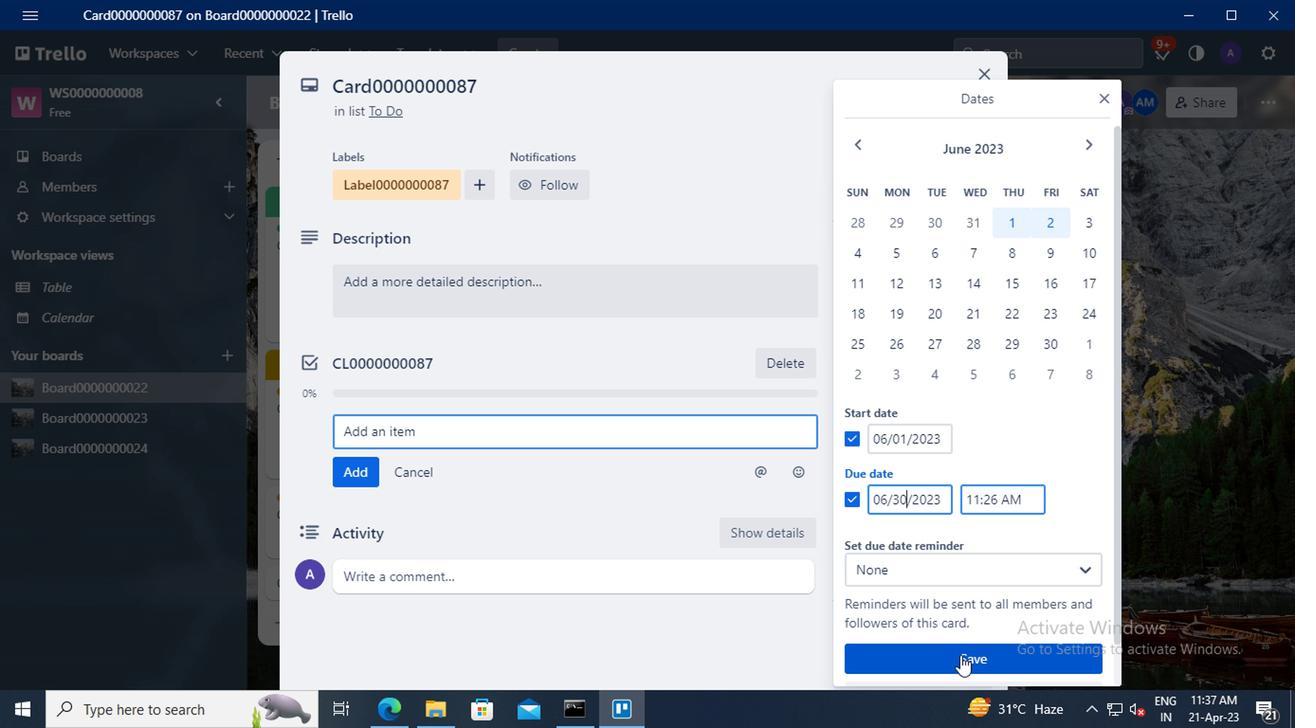 
Action: Mouse pressed left at (963, 664)
Screenshot: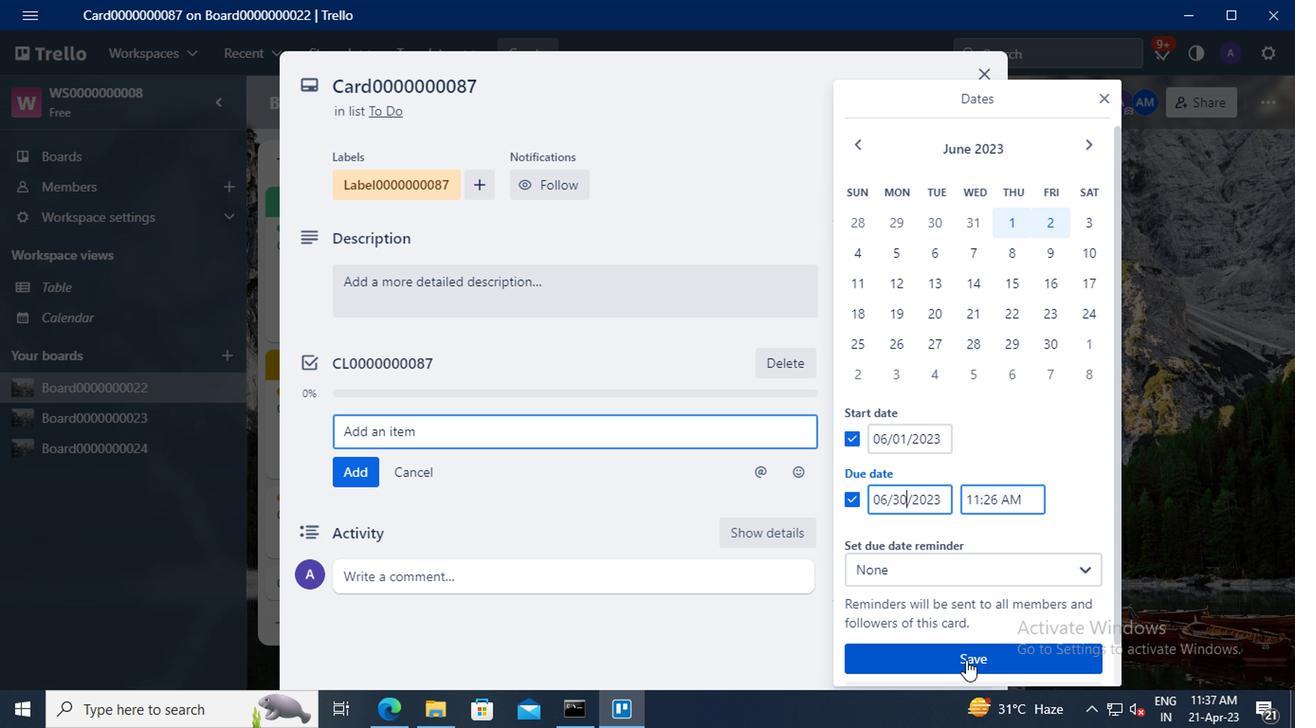 
